 Task: Create new customer invoice with Date Opened: 11-May-23, Select Customer: Swear Store, Terms: Net 7. Make invoice entry for item-1 with Date: 11-May-23, Description: Pond's Clarant B3 Dark Spot Corrector Cream Normal to Dry Skin (7 oz), Income Account: Income:Sales, Quantity: 1, Unit Price: 14.99, Sales Tax: Y, Sales Tax Included: N, Tax Table: Sales Tax. Post Invoice with Post Date: 11-May-23, Post to Accounts: Assets:Accounts Receivable. Pay / Process Payment with Transaction Date: 17-May-23, Amount: 15.59, Transfer Account: Checking Account. Go to 'Print Invoice'.
Action: Mouse moved to (158, 31)
Screenshot: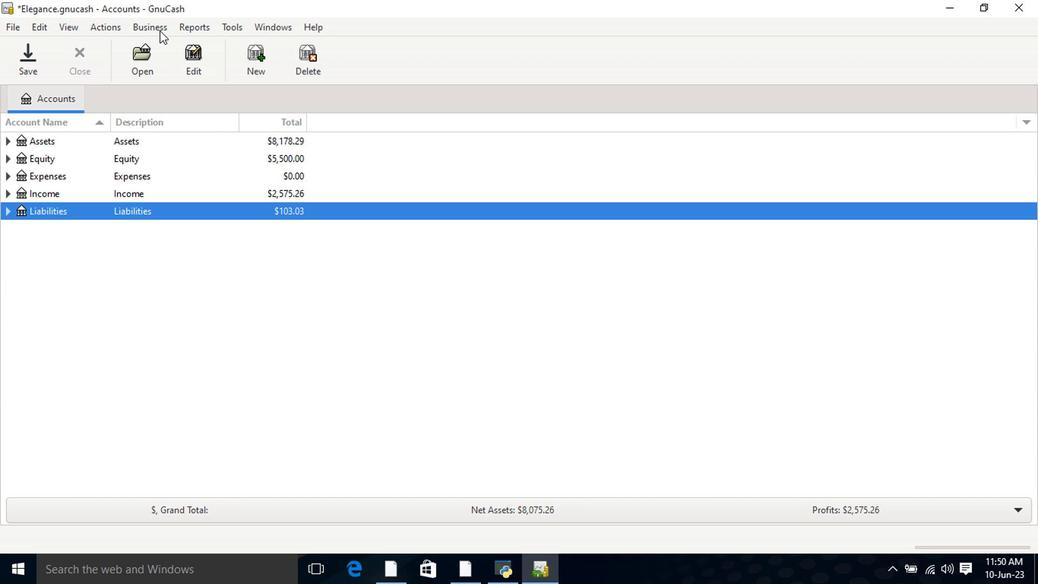 
Action: Mouse pressed left at (158, 31)
Screenshot: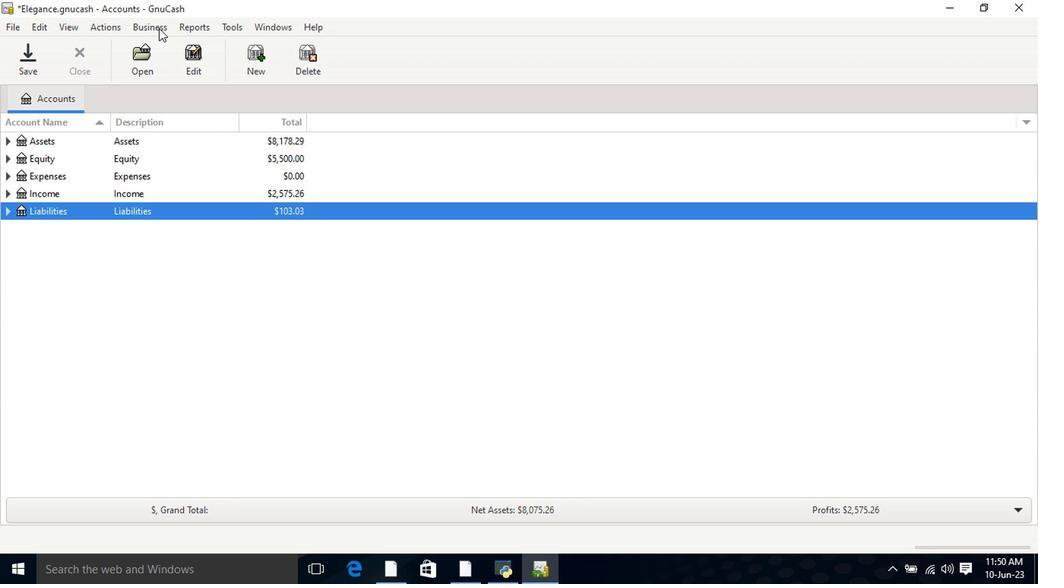 
Action: Mouse moved to (163, 45)
Screenshot: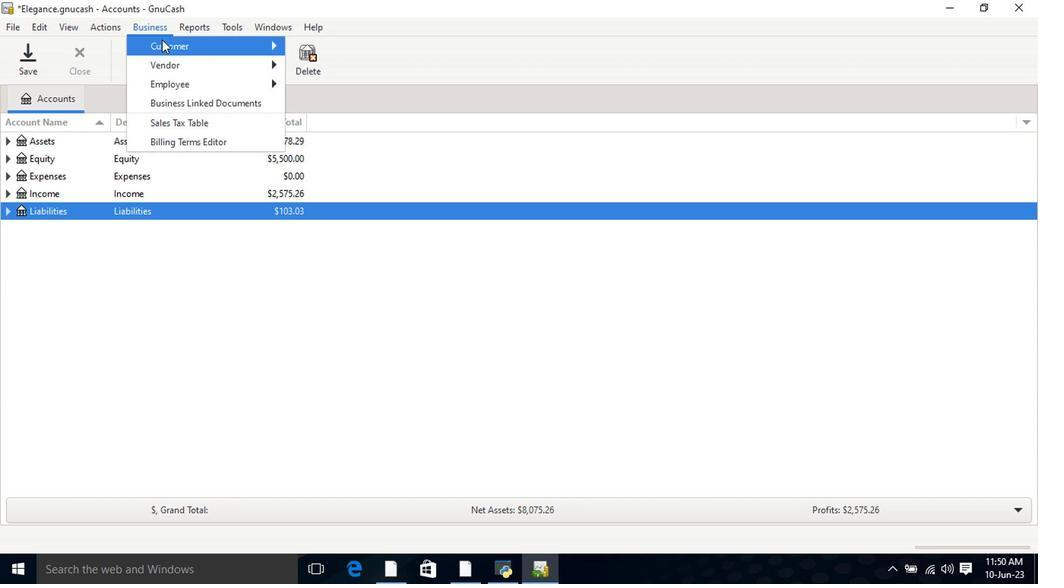 
Action: Mouse pressed left at (163, 45)
Screenshot: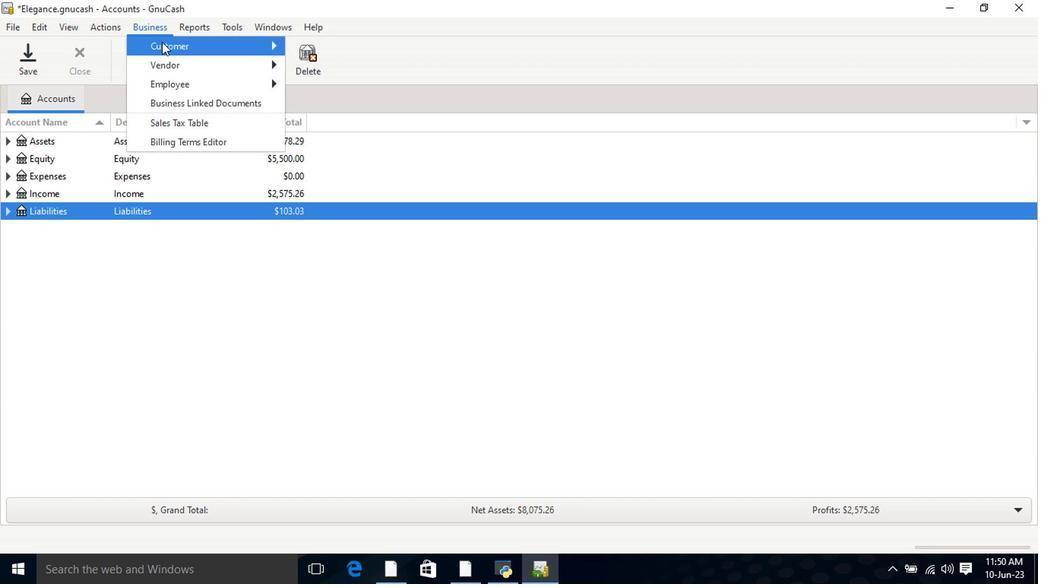 
Action: Mouse moved to (338, 102)
Screenshot: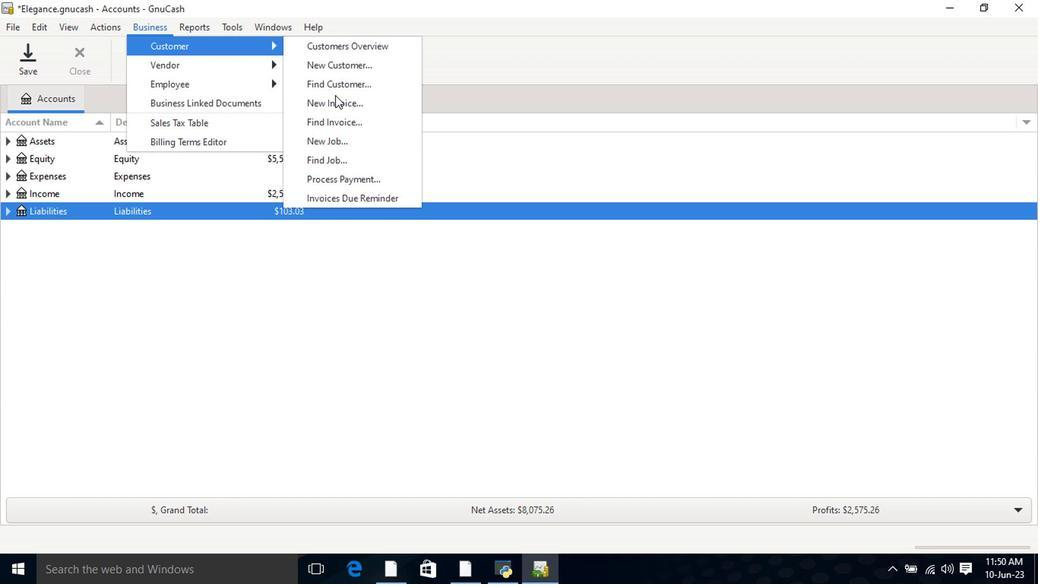 
Action: Mouse pressed left at (338, 102)
Screenshot: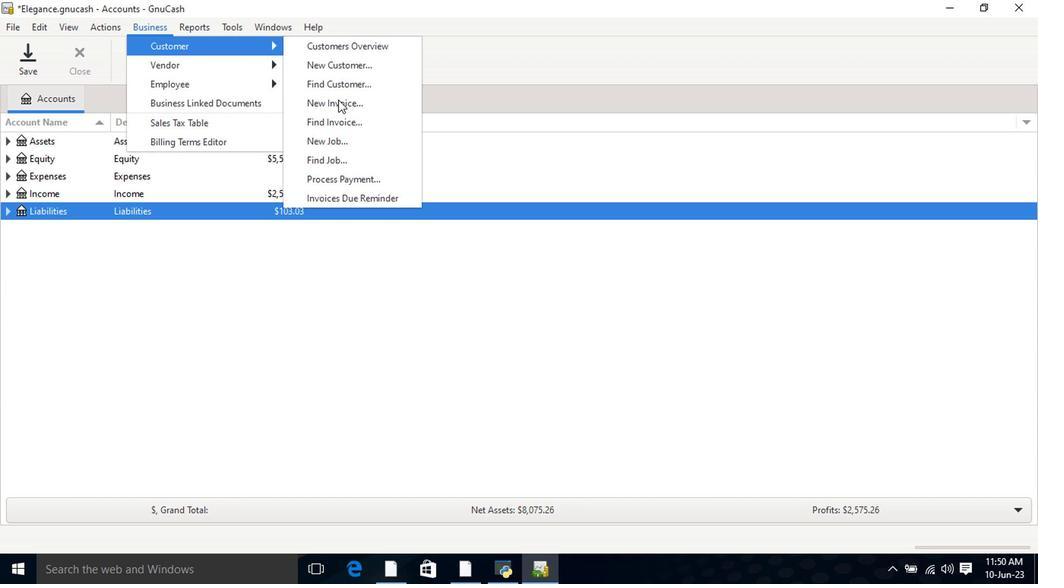 
Action: Mouse moved to (621, 229)
Screenshot: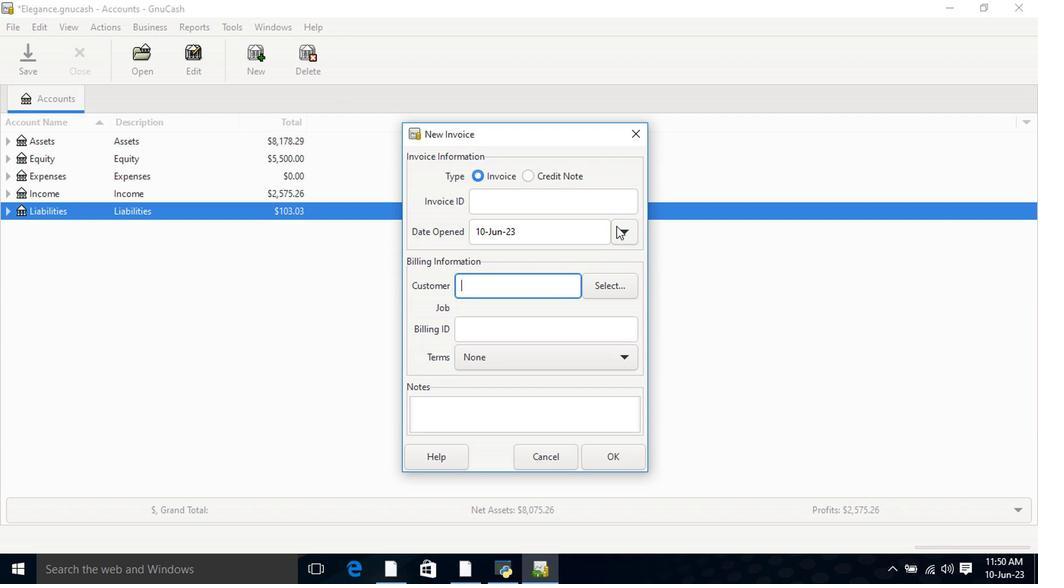 
Action: Mouse pressed left at (621, 229)
Screenshot: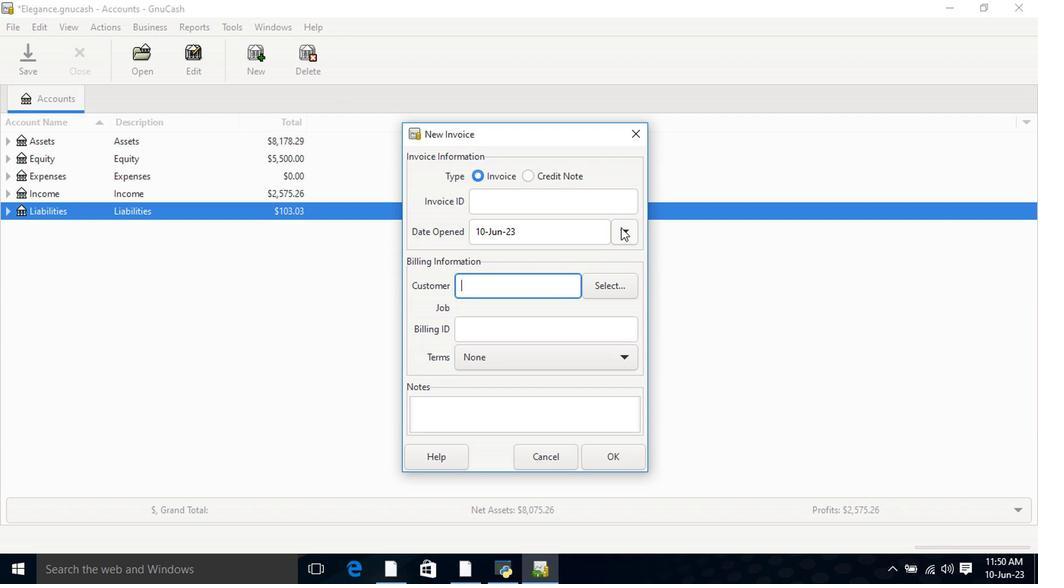 
Action: Mouse moved to (507, 256)
Screenshot: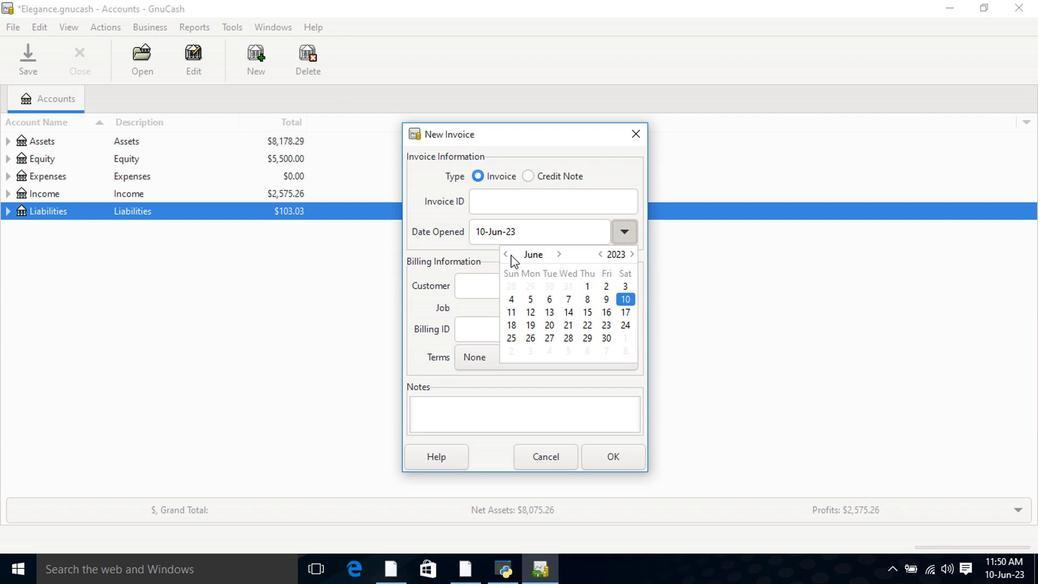 
Action: Mouse pressed left at (507, 256)
Screenshot: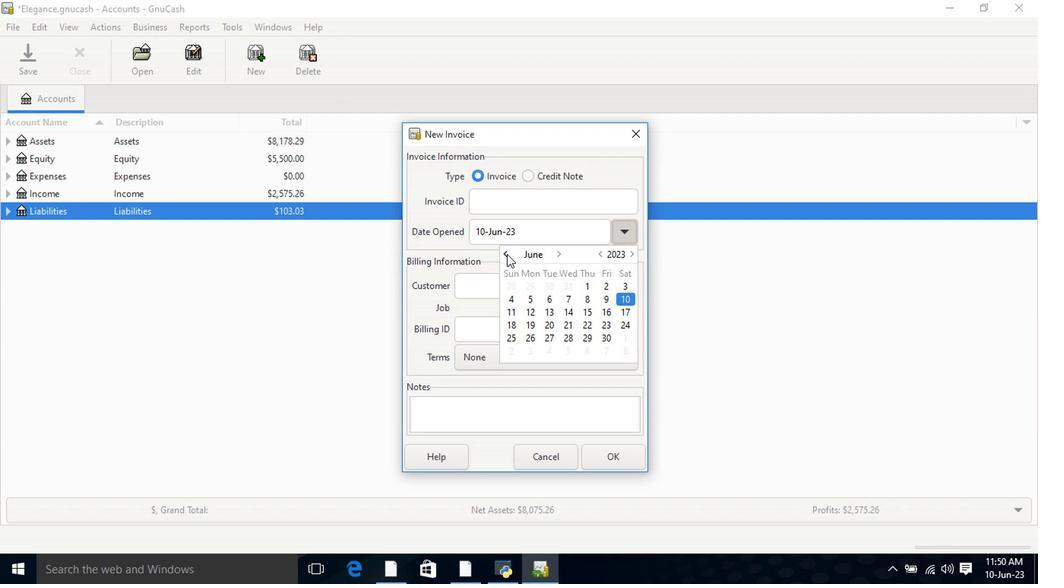 
Action: Mouse moved to (589, 299)
Screenshot: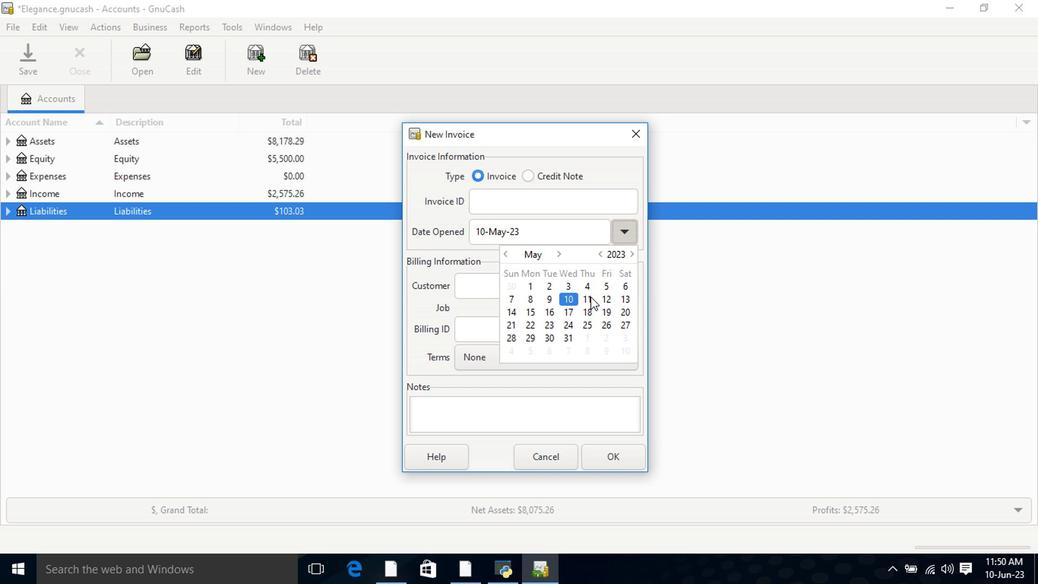 
Action: Mouse pressed left at (589, 299)
Screenshot: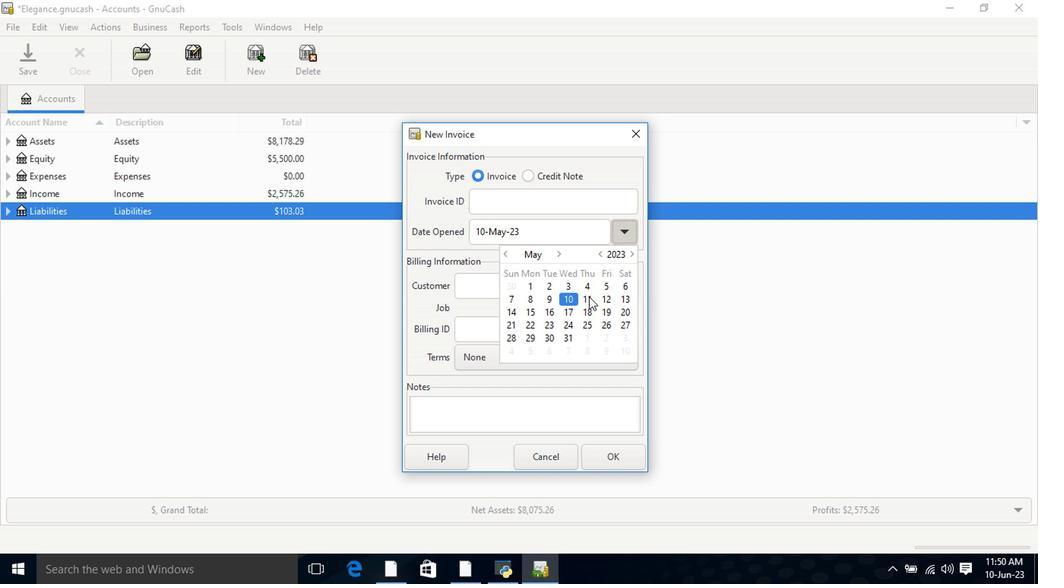 
Action: Mouse pressed left at (589, 299)
Screenshot: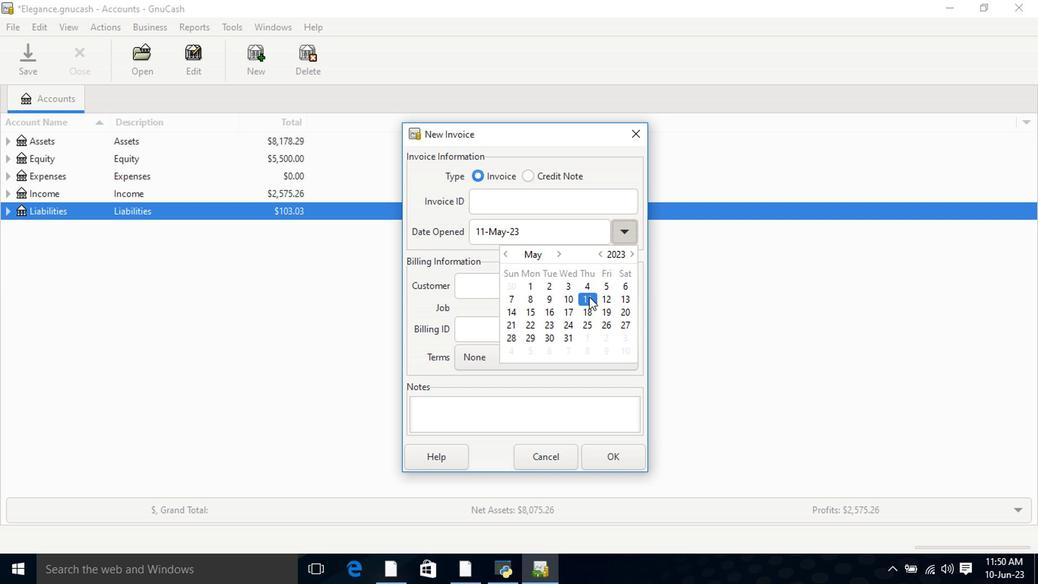 
Action: Mouse moved to (543, 294)
Screenshot: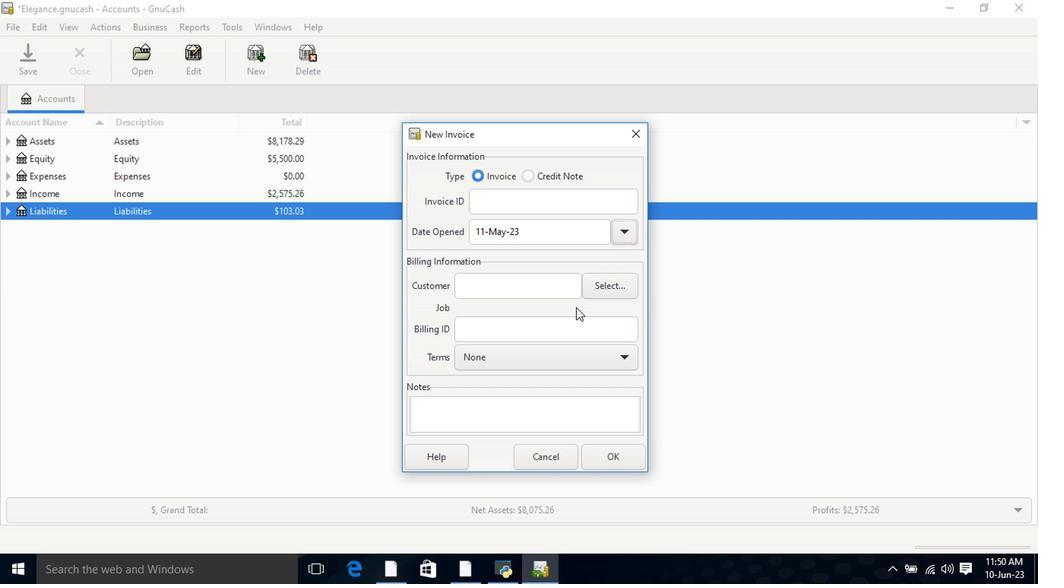 
Action: Mouse pressed left at (543, 294)
Screenshot: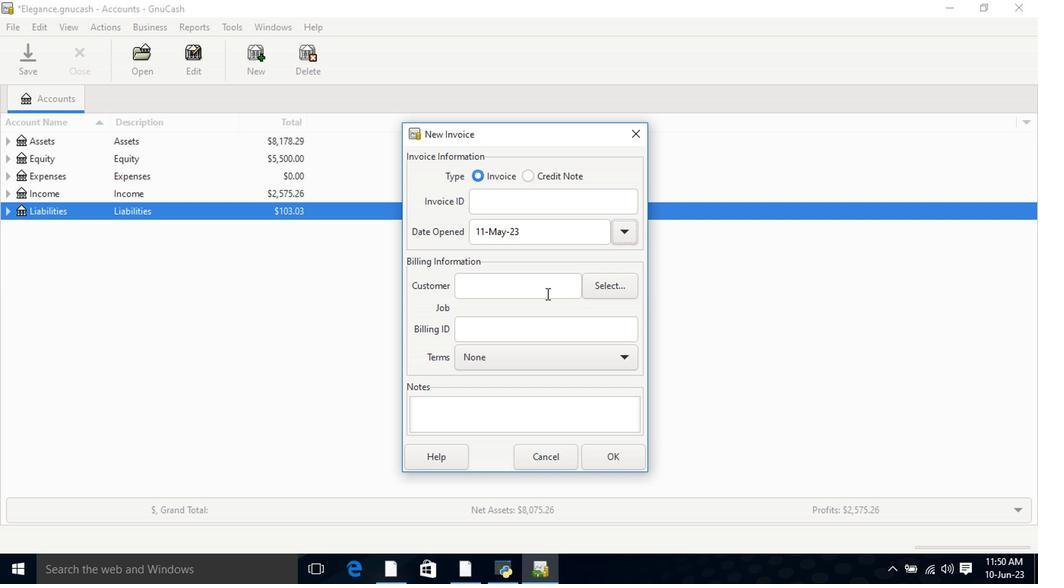 
Action: Key pressed <Key.shift>Swe
Screenshot: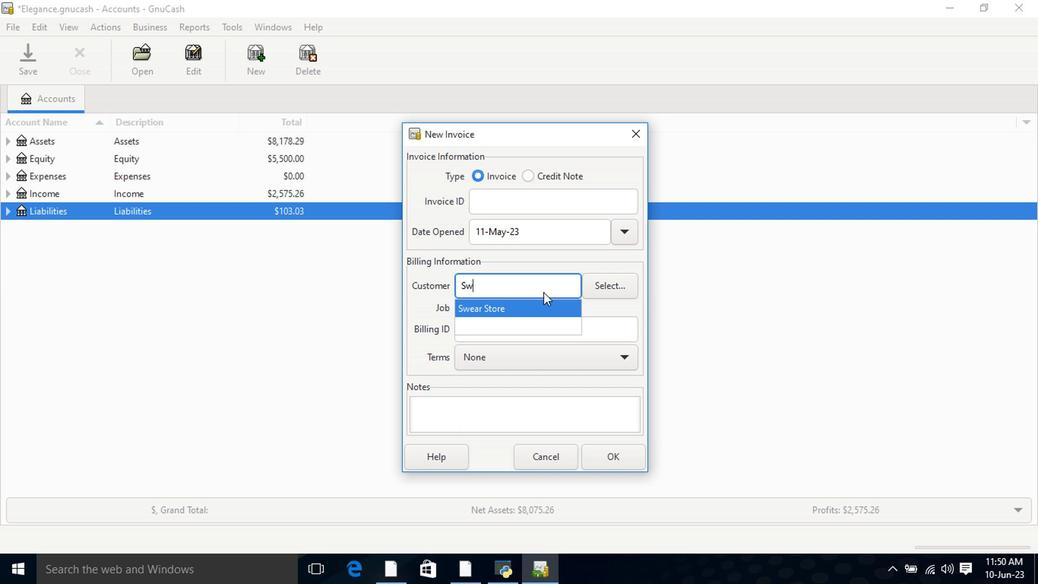 
Action: Mouse moved to (518, 312)
Screenshot: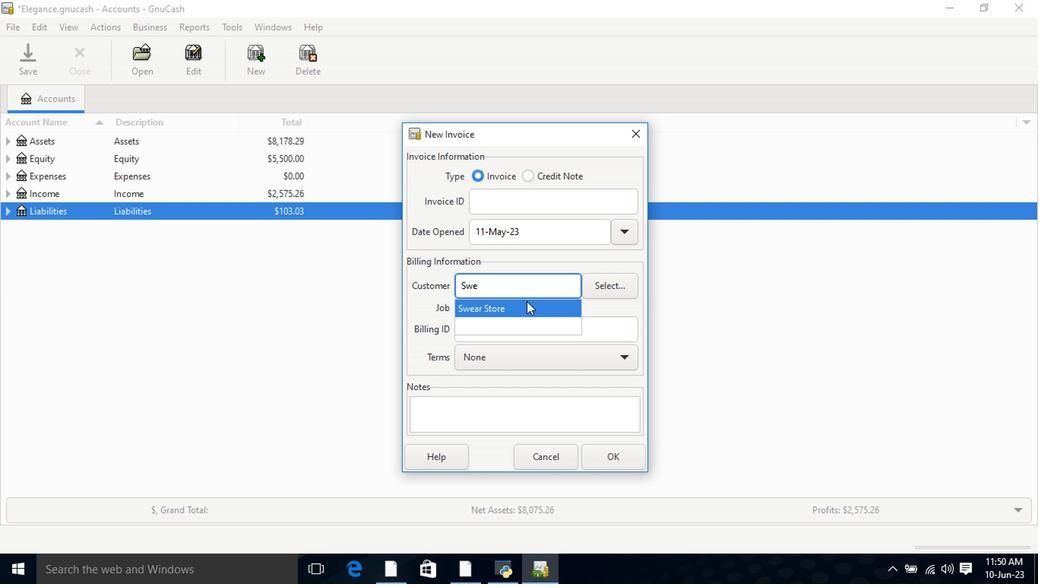
Action: Mouse pressed left at (518, 312)
Screenshot: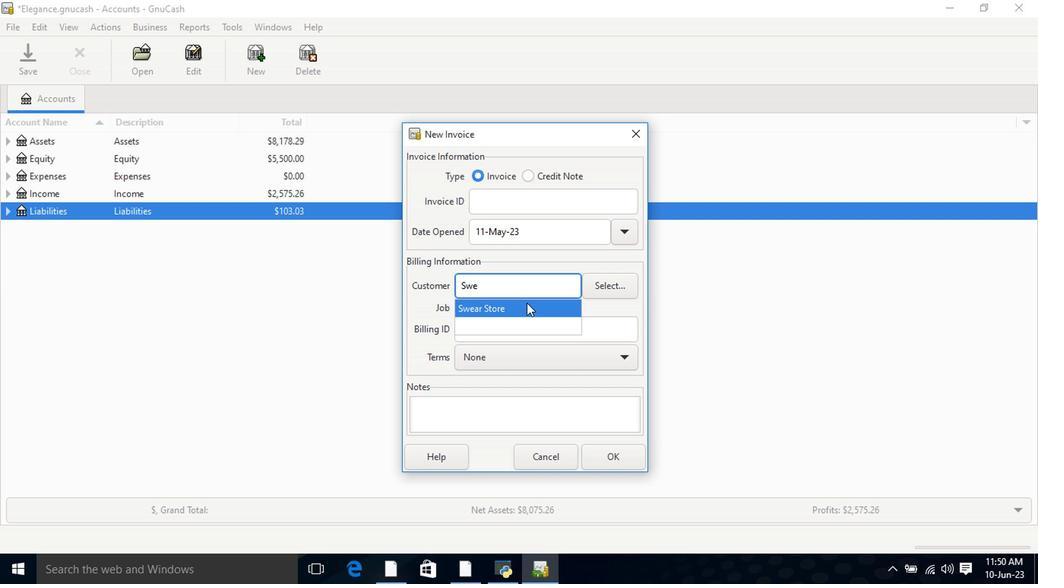 
Action: Mouse moved to (525, 374)
Screenshot: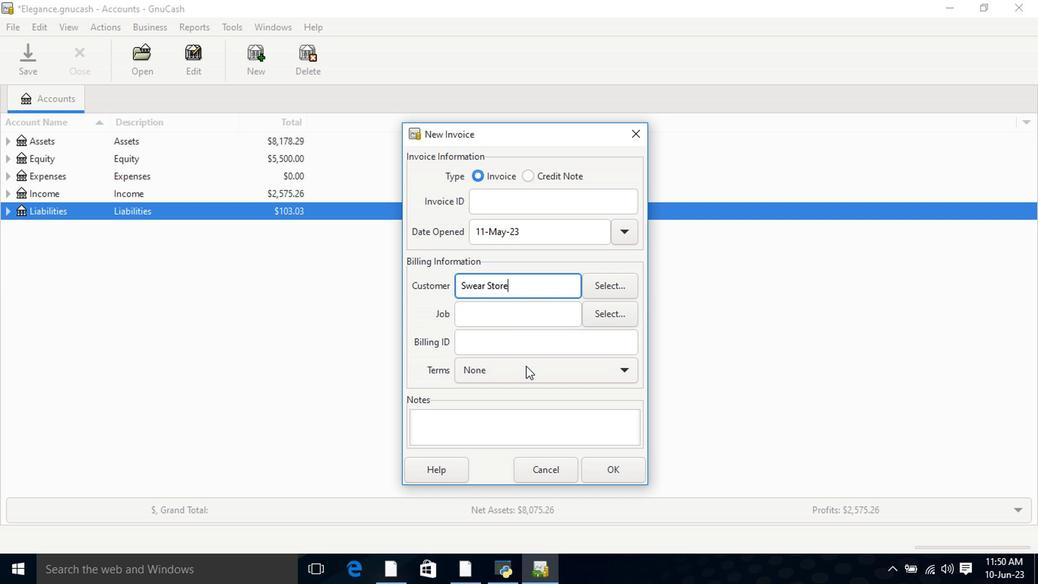 
Action: Mouse pressed left at (525, 374)
Screenshot: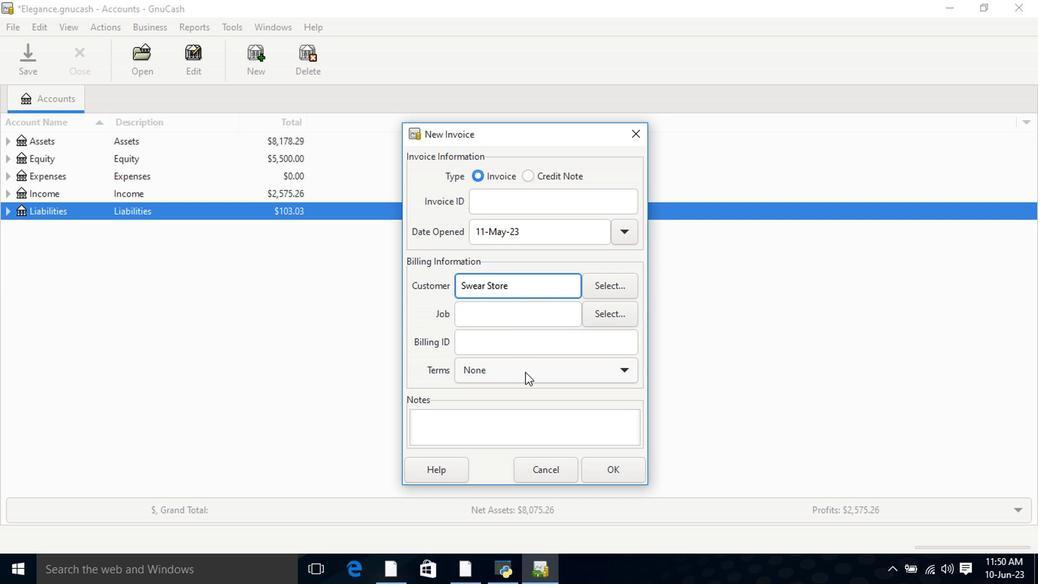 
Action: Mouse moved to (526, 440)
Screenshot: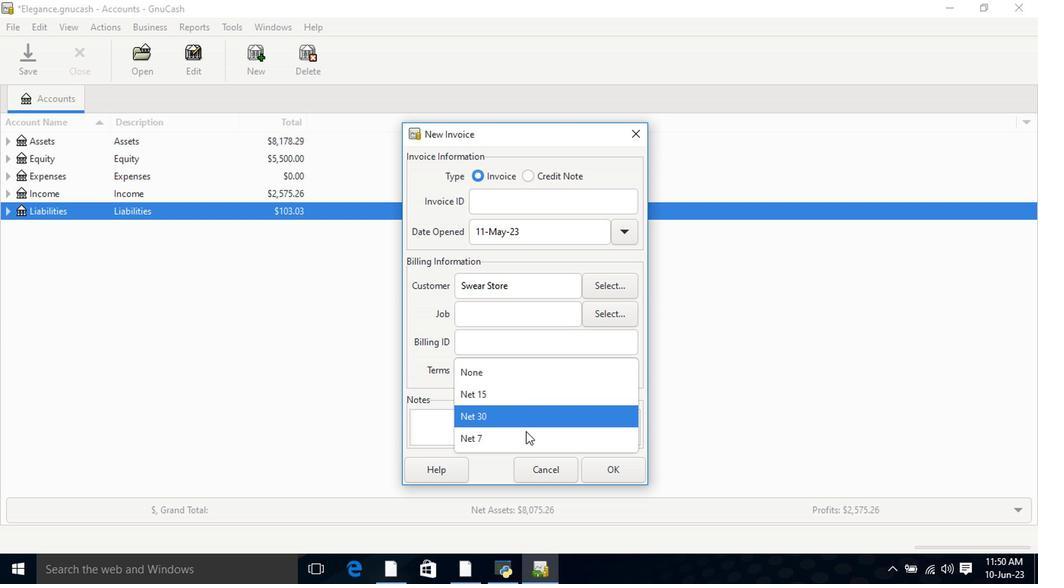 
Action: Mouse pressed left at (526, 440)
Screenshot: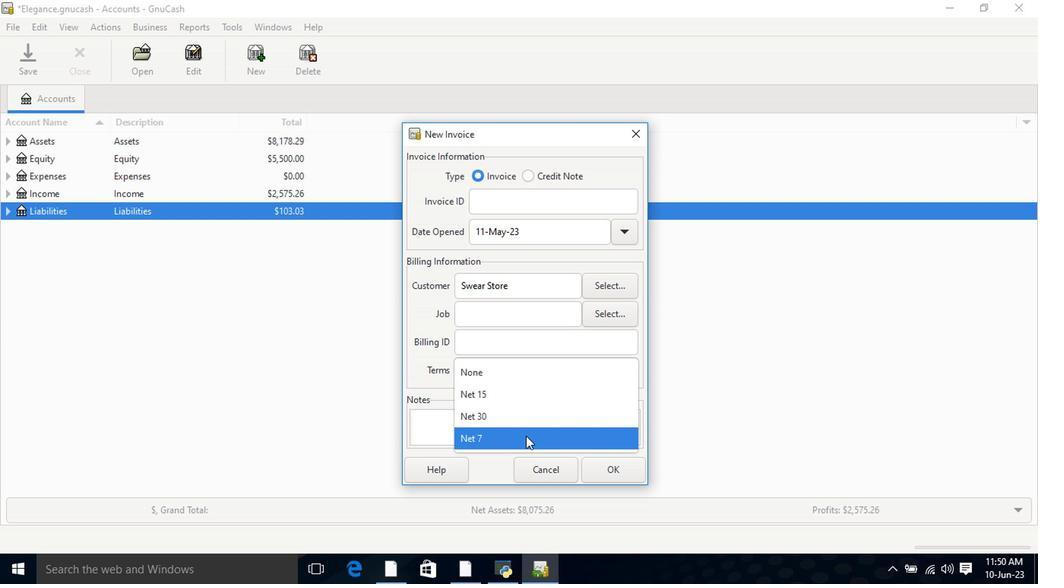 
Action: Mouse moved to (603, 474)
Screenshot: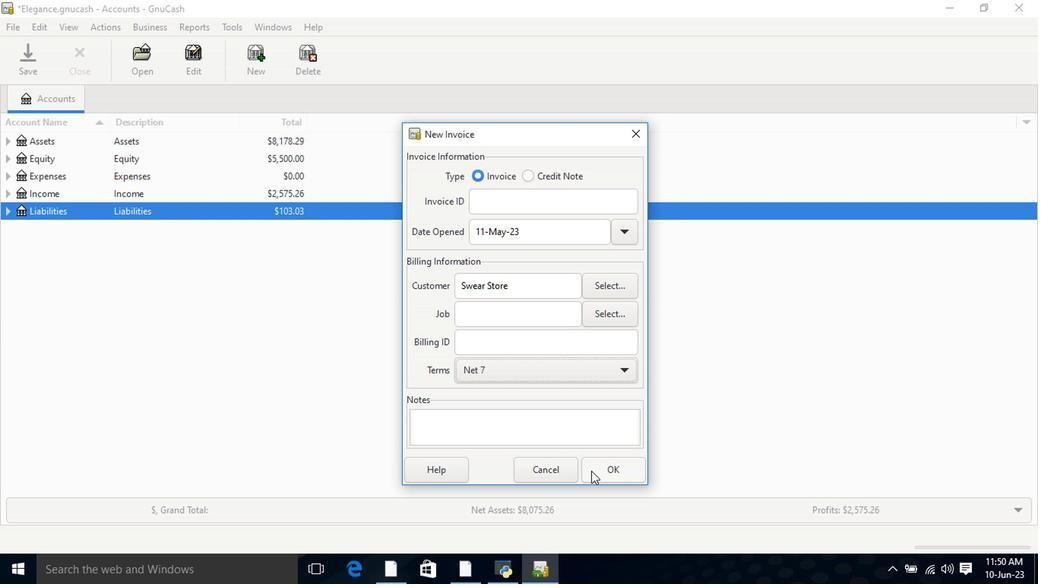 
Action: Mouse pressed left at (603, 474)
Screenshot: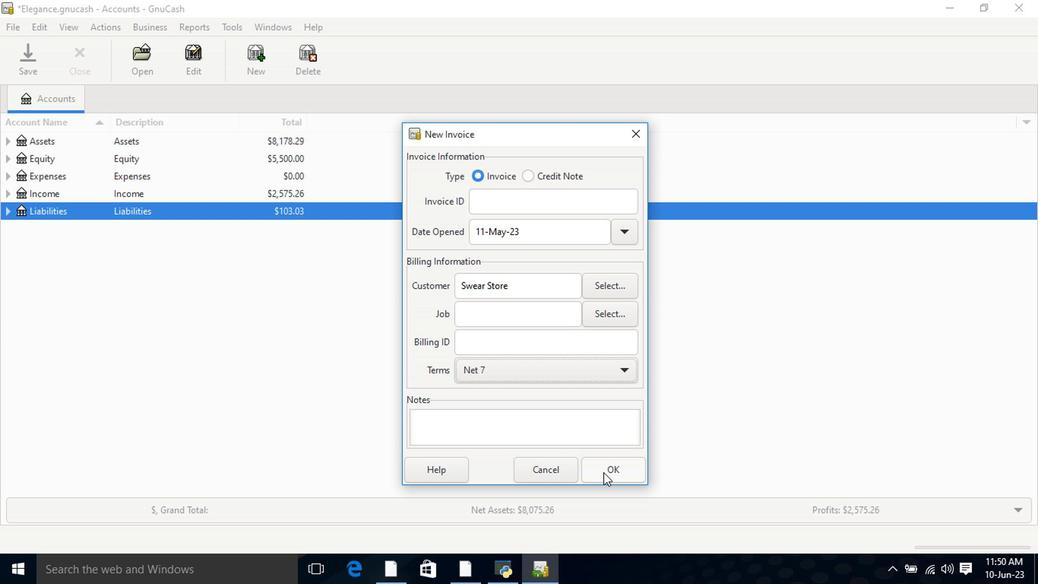 
Action: Mouse moved to (67, 294)
Screenshot: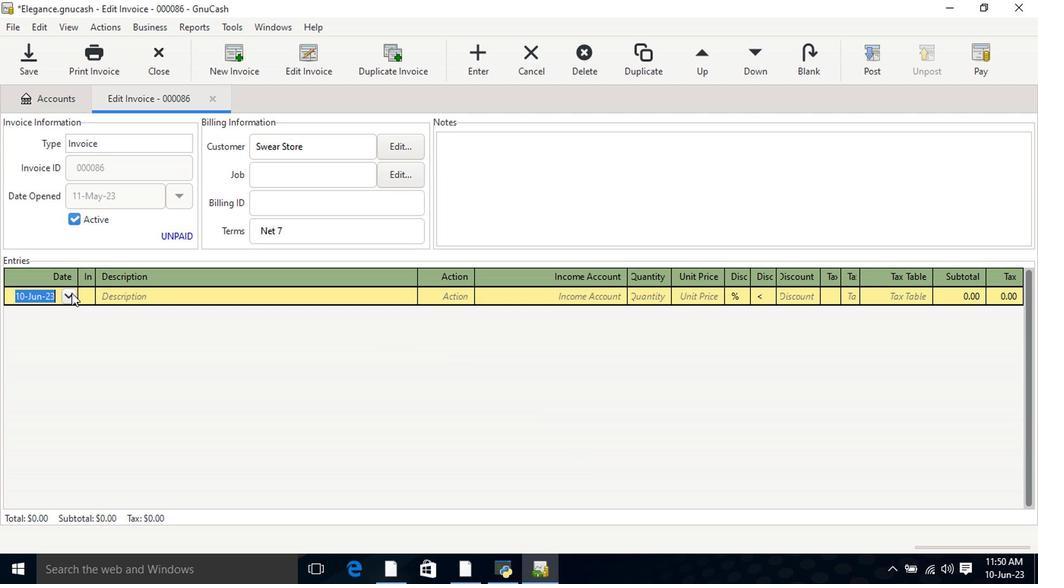 
Action: Mouse pressed left at (67, 294)
Screenshot: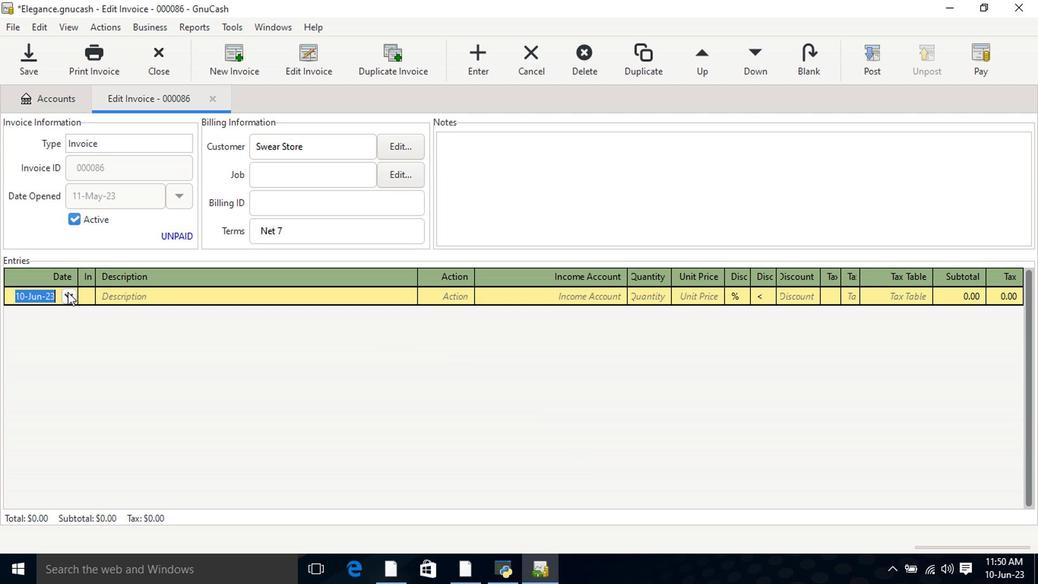 
Action: Mouse moved to (12, 318)
Screenshot: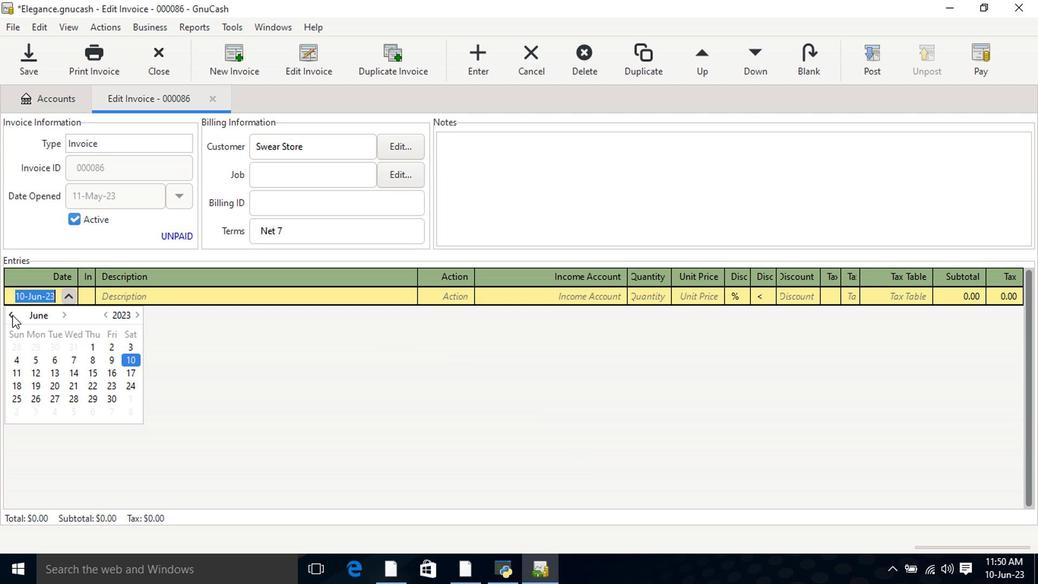 
Action: Mouse pressed left at (12, 318)
Screenshot: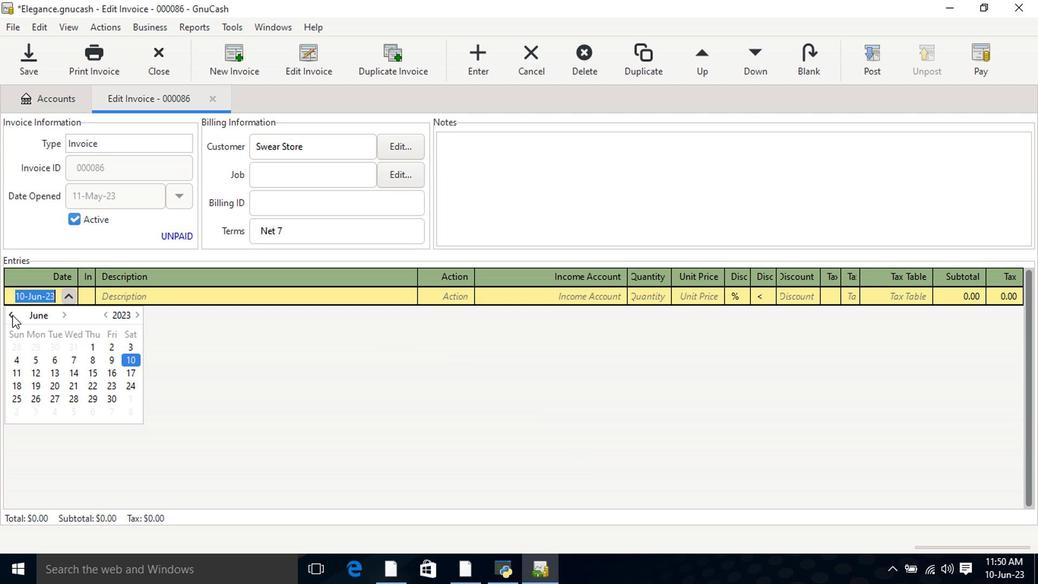 
Action: Mouse moved to (87, 361)
Screenshot: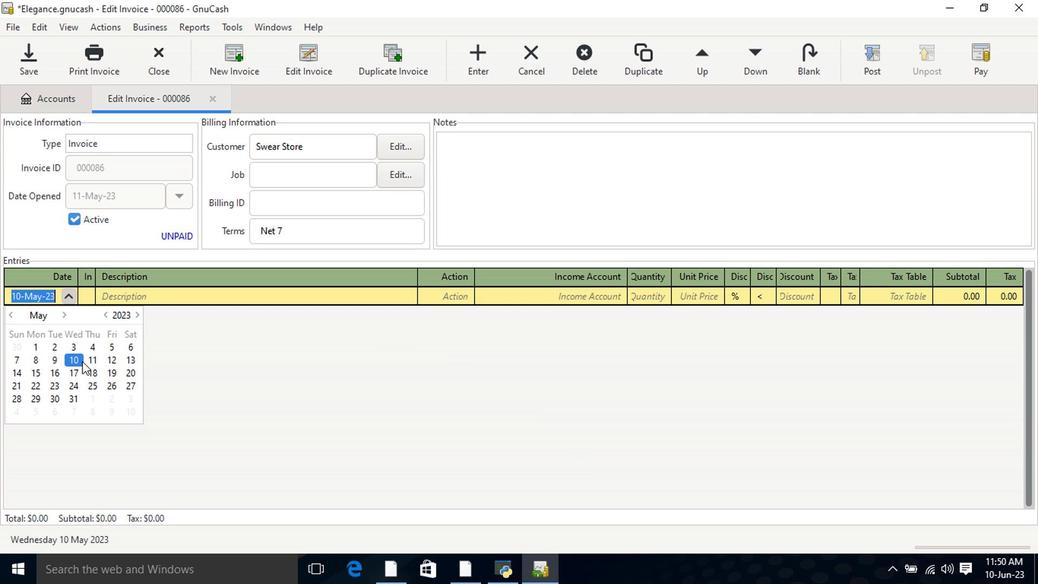 
Action: Mouse pressed left at (87, 361)
Screenshot: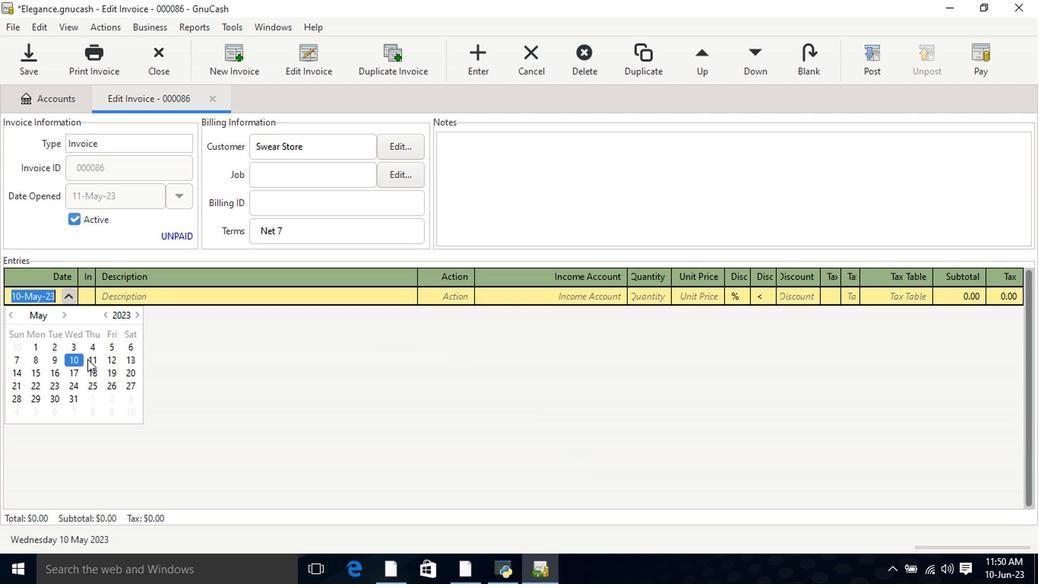 
Action: Mouse pressed left at (87, 361)
Screenshot: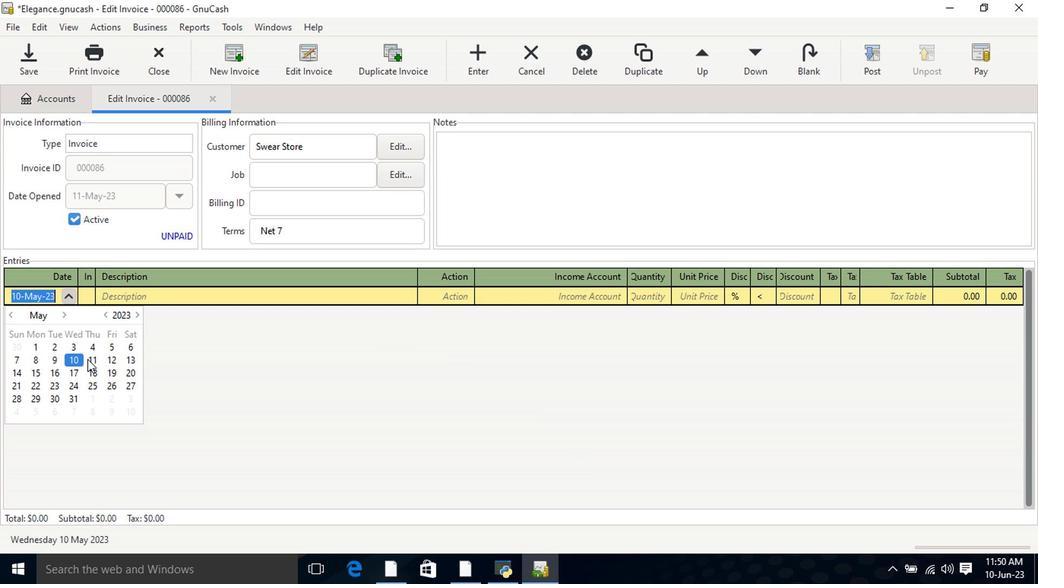 
Action: Mouse moved to (136, 302)
Screenshot: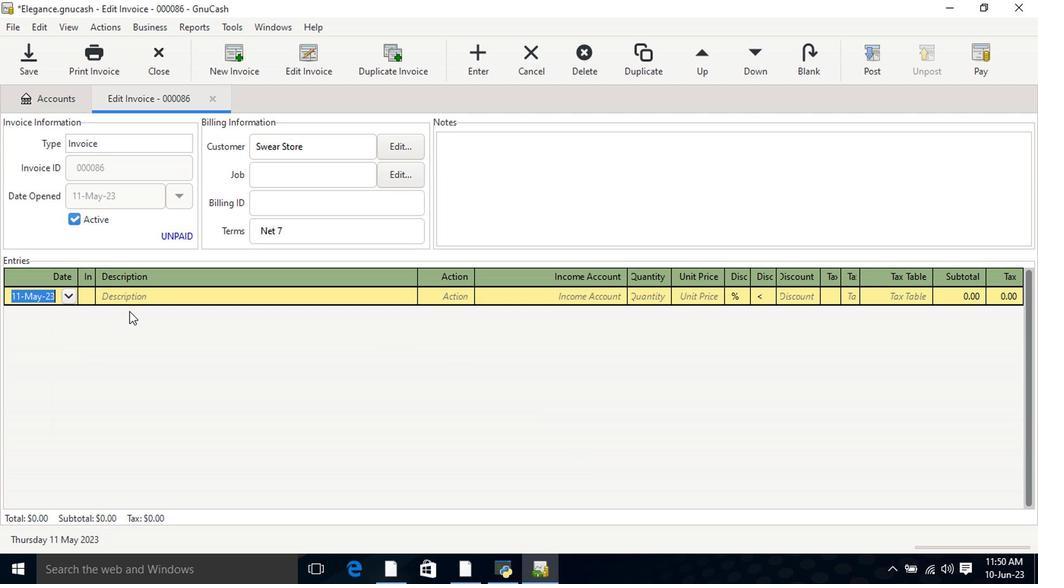
Action: Mouse pressed left at (136, 302)
Screenshot: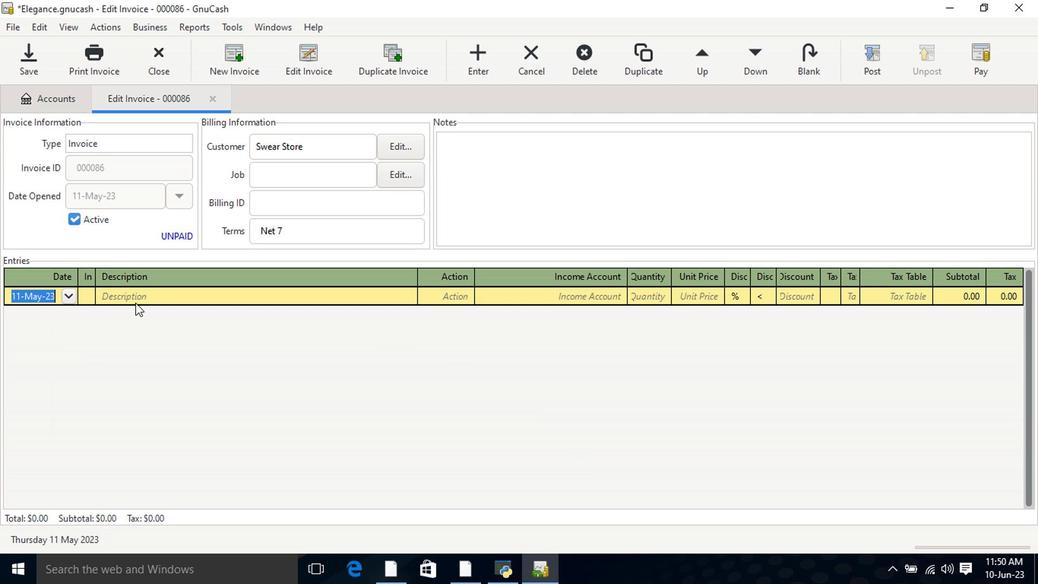 
Action: Key pressed <Key.shift>Pob<Key.backspace>nd's<Key.space><Key.shift>Clarant<Key.space><Key.shift>B3<Key.space><Key.shift>Dark<Key.space><Key.shift>Spot<Key.space><Key.shift>Corrector<Key.space><Key.shift>Cream<Key.space><Key.shift><Key.shift>Normal<Key.space>to<Key.space><Key.shift>Dry<Key.space><Key.shift>Skin<Key.space><Key.shift_r>(7<Key.space>oz<Key.shift_r><Key.shift_r>)<Key.tab><Key.tab>incom<Key.down><Key.down><Key.down><Key.tab>1<Key.tab>14.99<Key.tab>
Screenshot: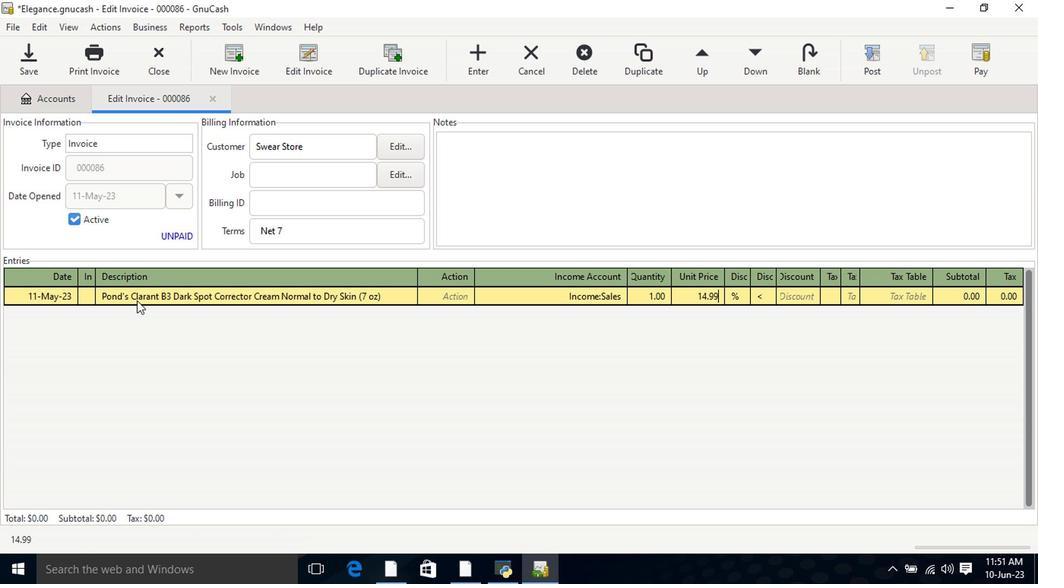 
Action: Mouse moved to (826, 298)
Screenshot: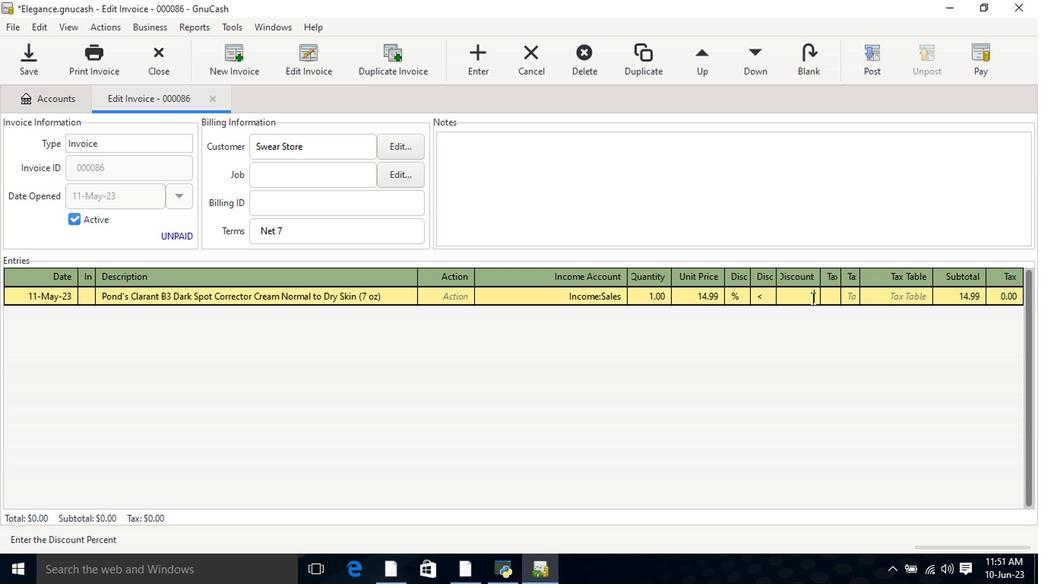 
Action: Mouse pressed left at (826, 298)
Screenshot: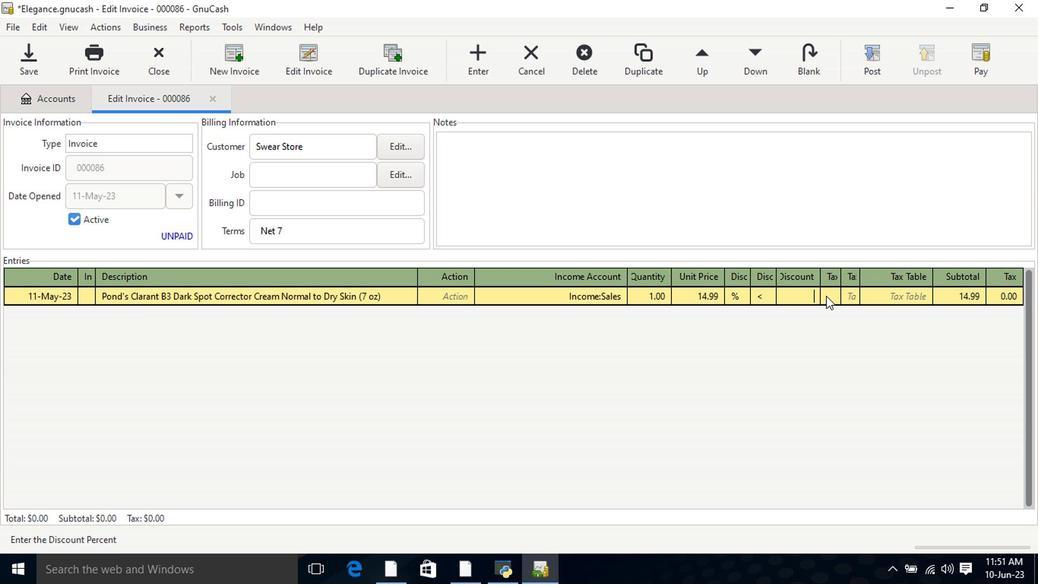 
Action: Mouse moved to (908, 298)
Screenshot: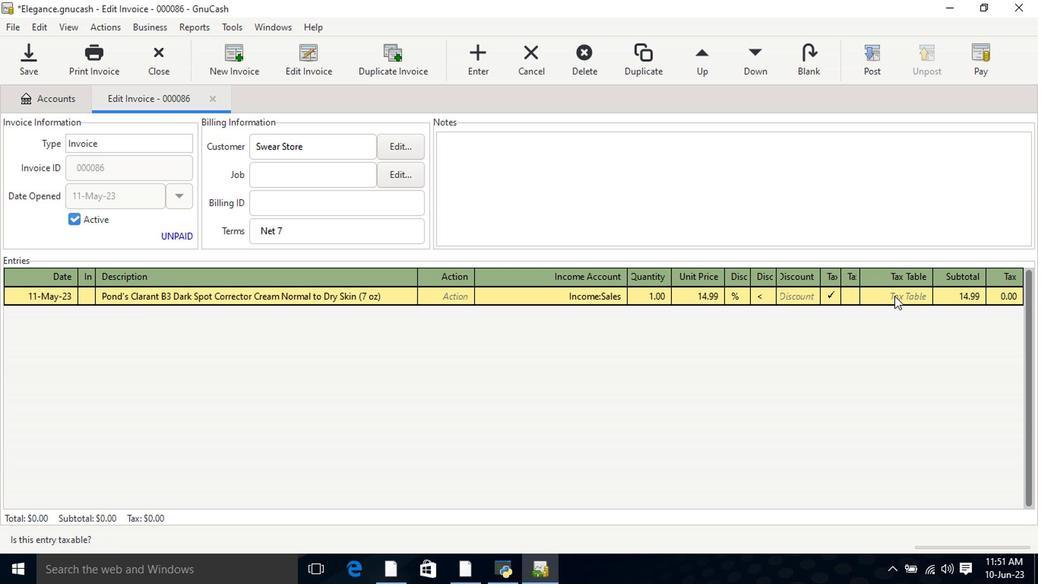 
Action: Mouse pressed left at (908, 298)
Screenshot: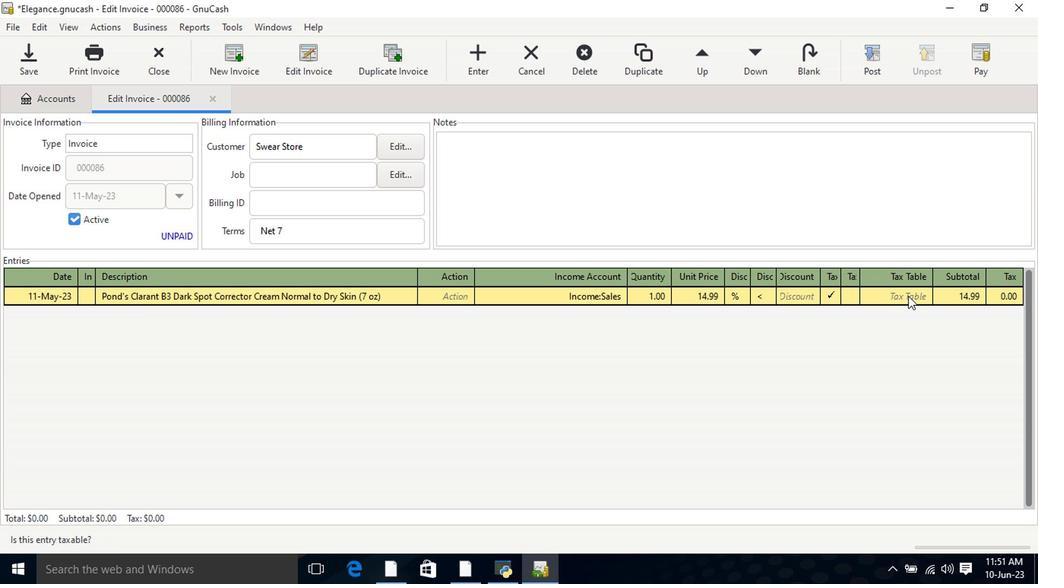 
Action: Mouse moved to (931, 301)
Screenshot: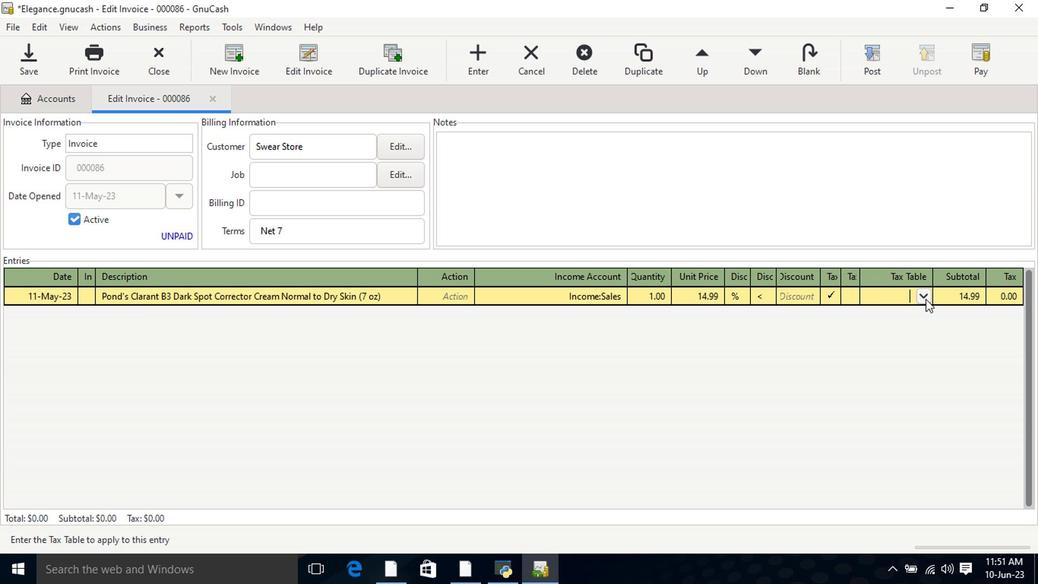 
Action: Mouse pressed left at (931, 301)
Screenshot: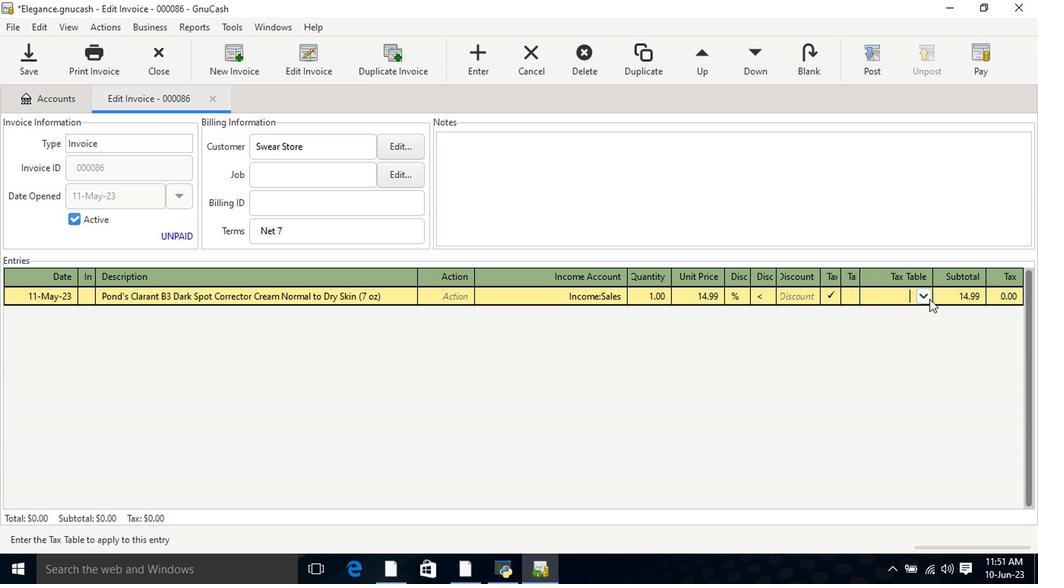 
Action: Mouse moved to (921, 316)
Screenshot: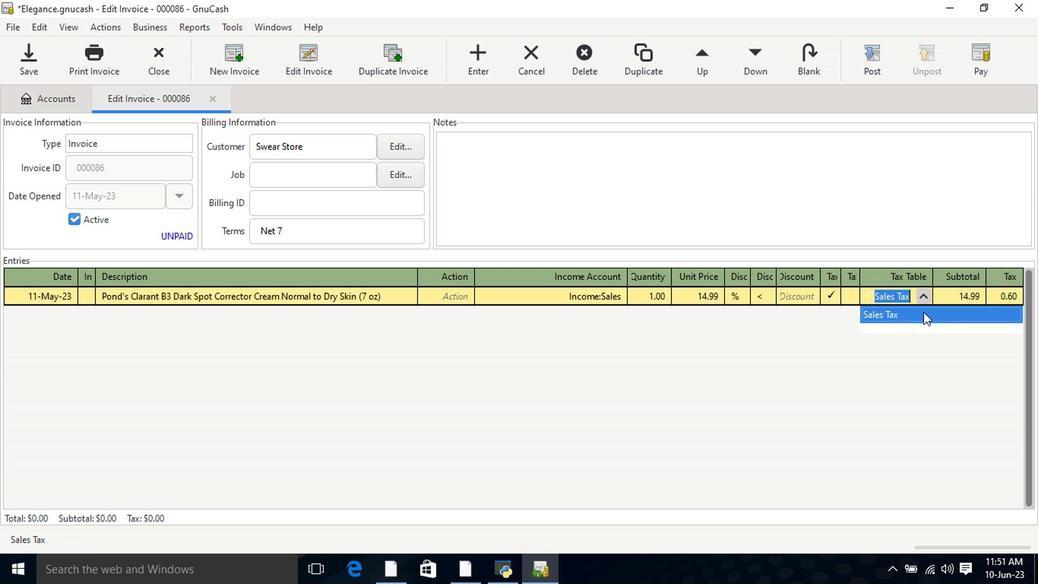 
Action: Mouse pressed left at (921, 316)
Screenshot: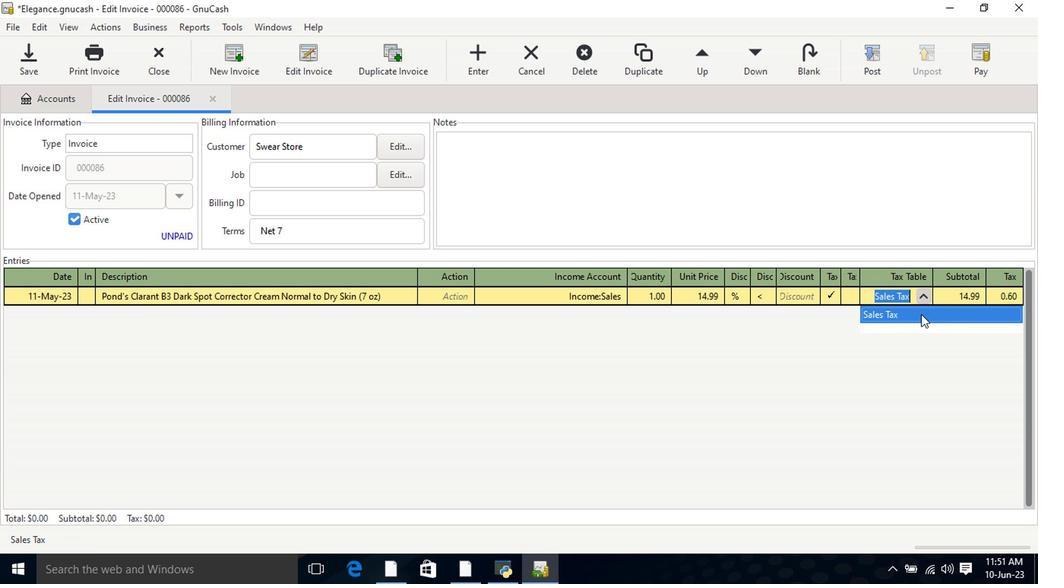 
Action: Mouse moved to (915, 338)
Screenshot: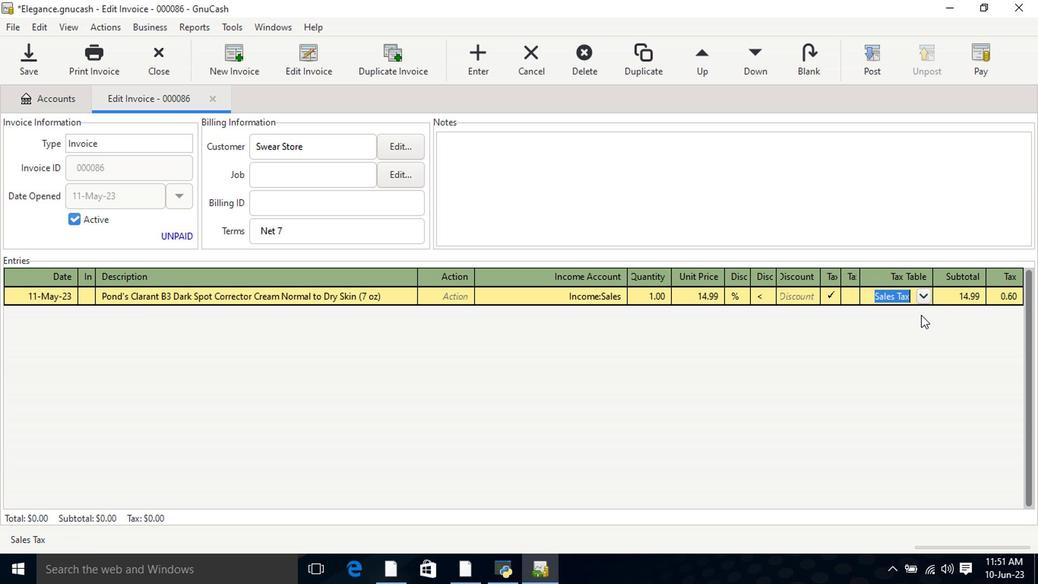 
Action: Key pressed <Key.tab>
Screenshot: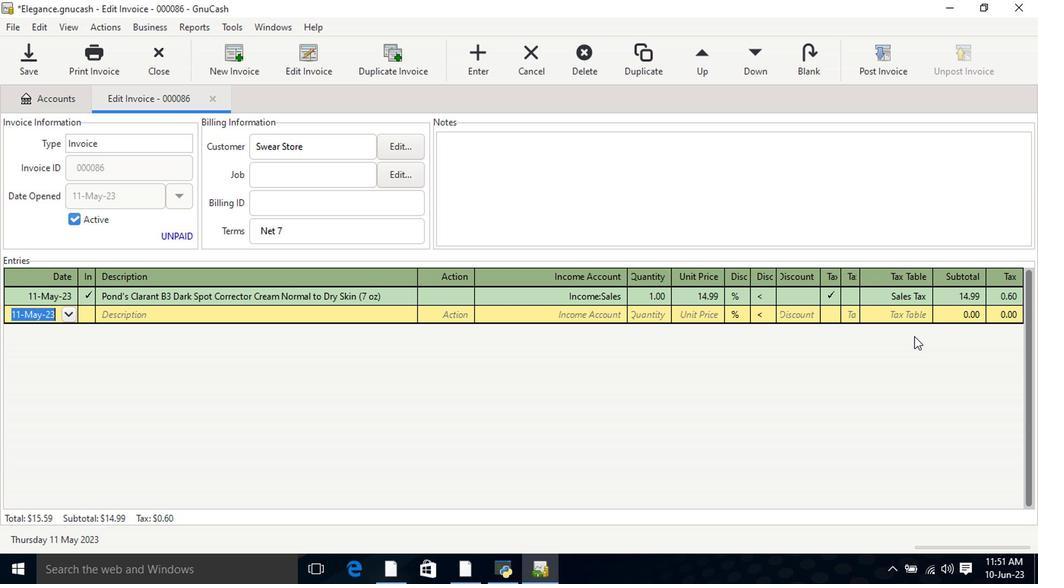
Action: Mouse moved to (891, 68)
Screenshot: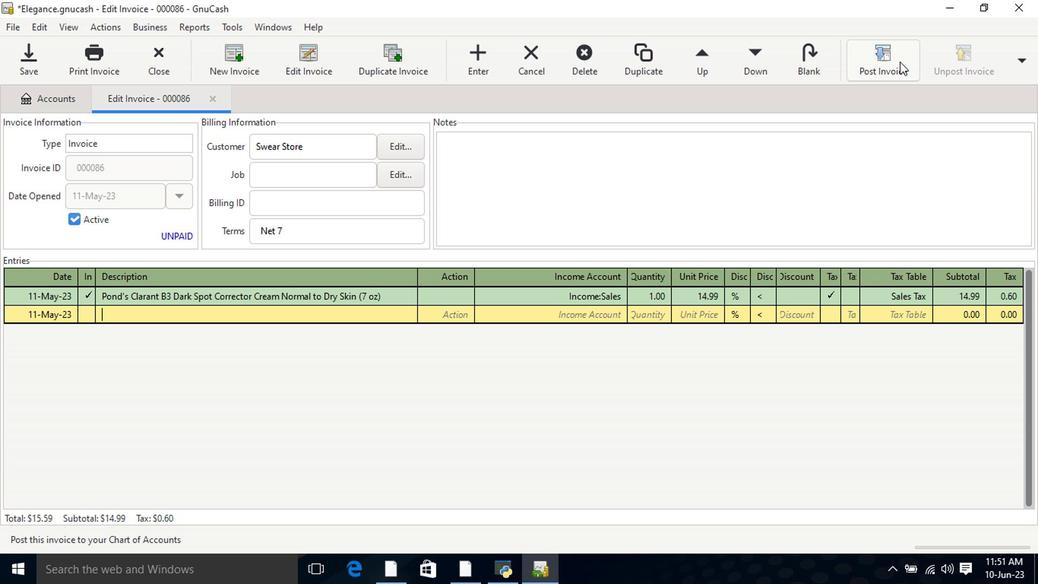 
Action: Mouse pressed left at (891, 68)
Screenshot: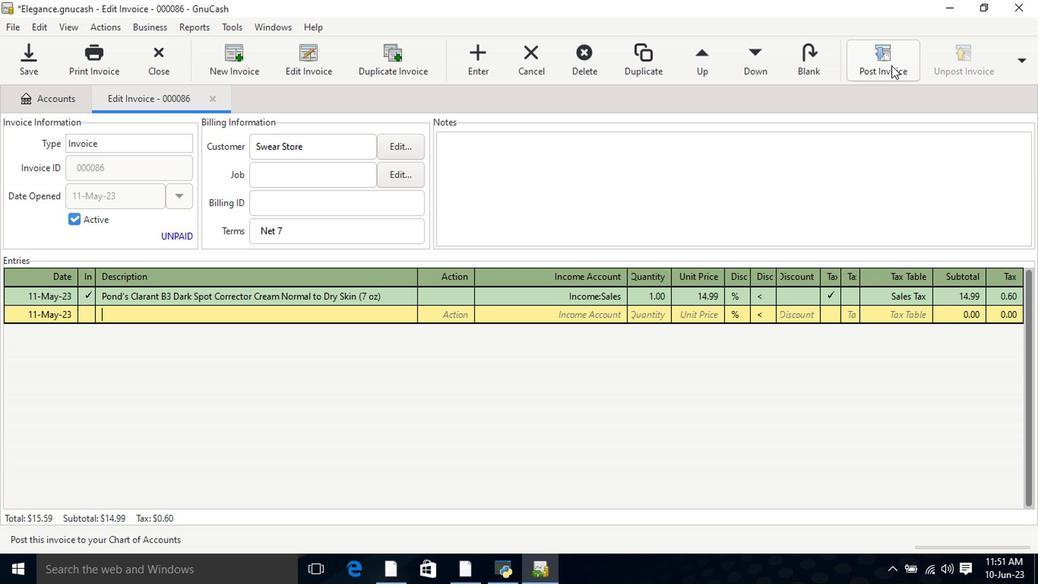
Action: Mouse moved to (643, 253)
Screenshot: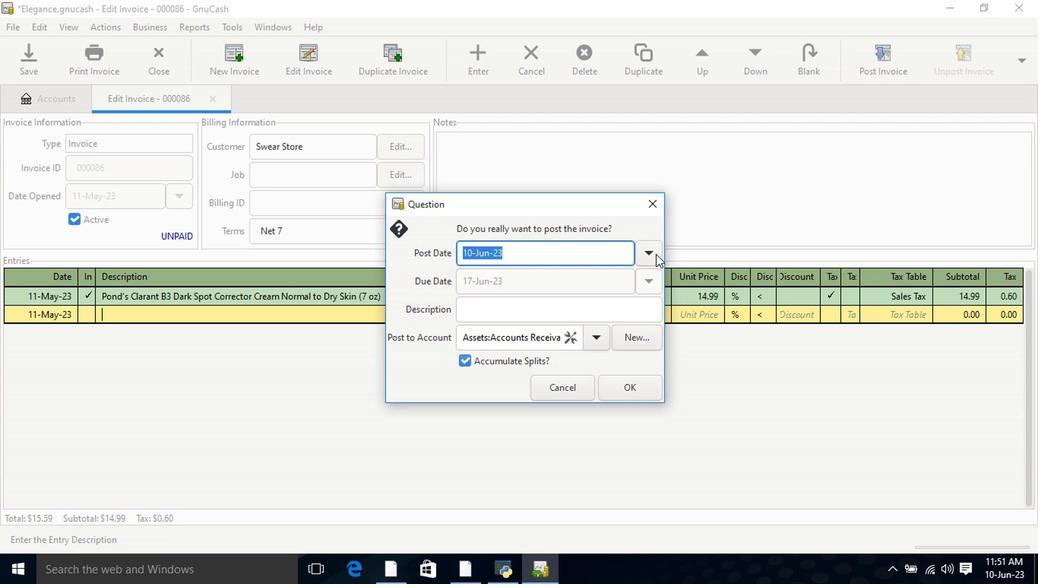 
Action: Mouse pressed left at (643, 253)
Screenshot: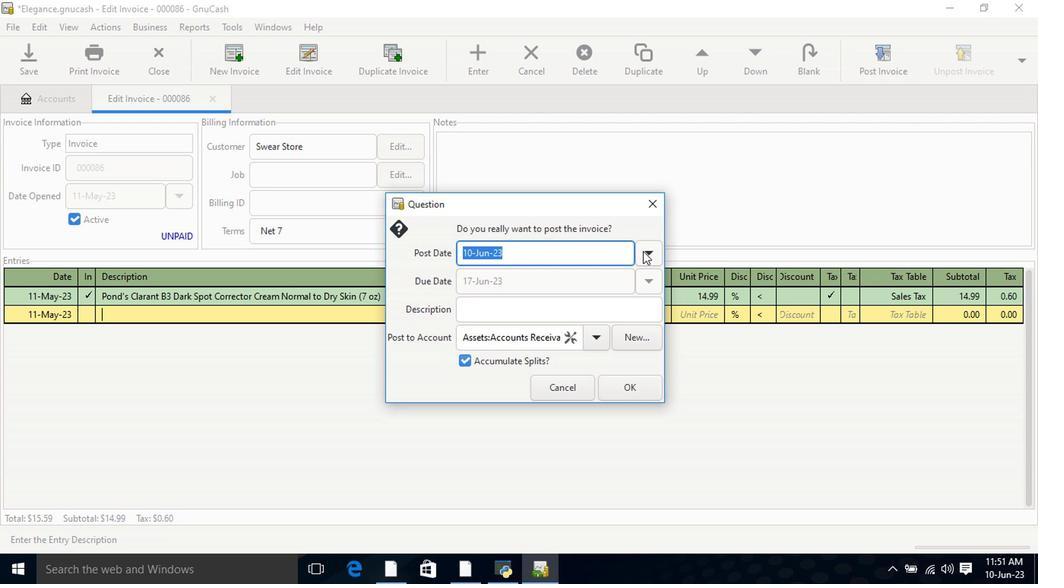 
Action: Mouse moved to (531, 278)
Screenshot: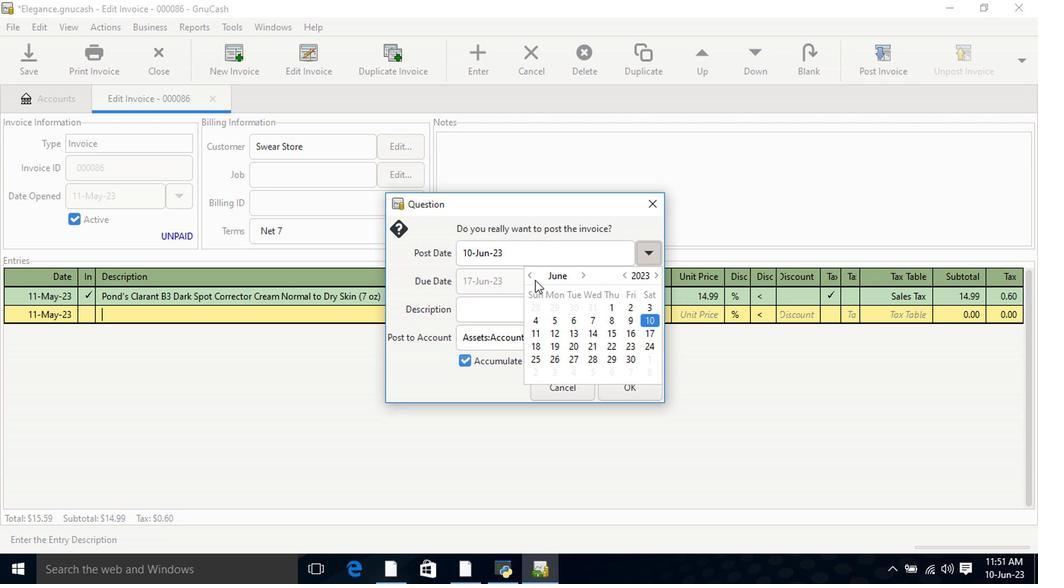 
Action: Mouse pressed left at (531, 278)
Screenshot: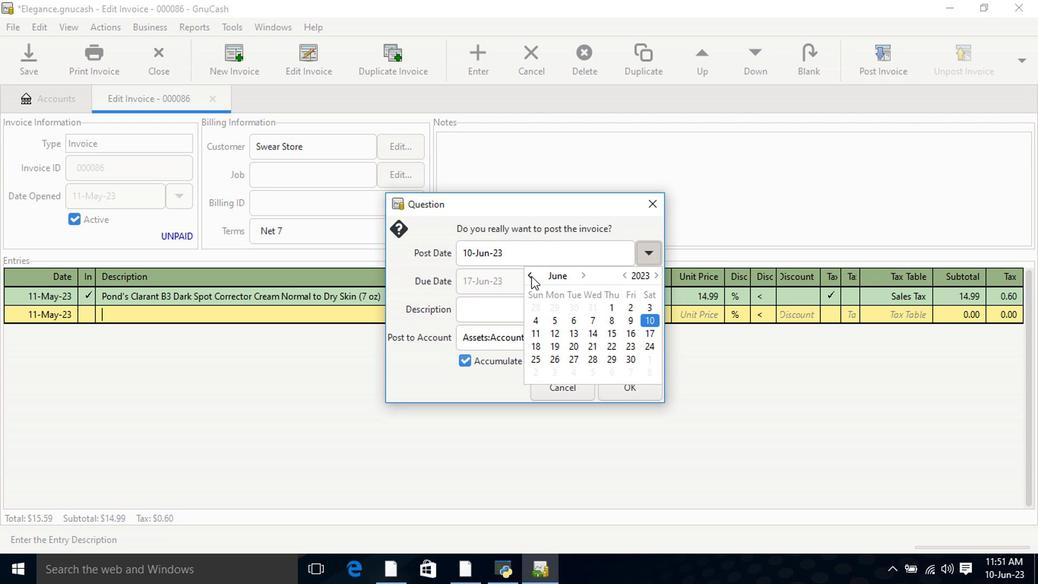 
Action: Mouse moved to (608, 318)
Screenshot: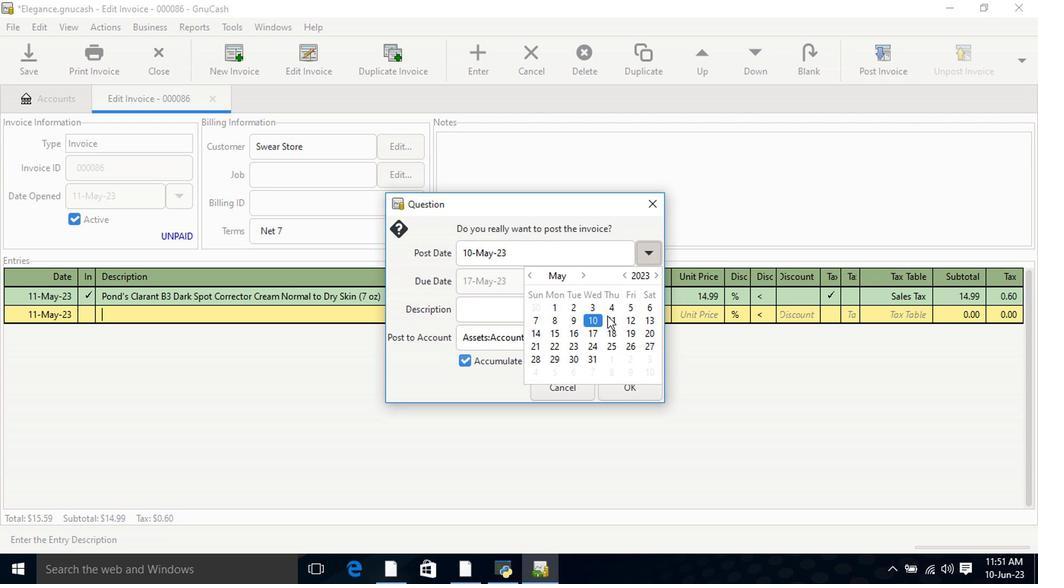 
Action: Mouse pressed left at (608, 318)
Screenshot: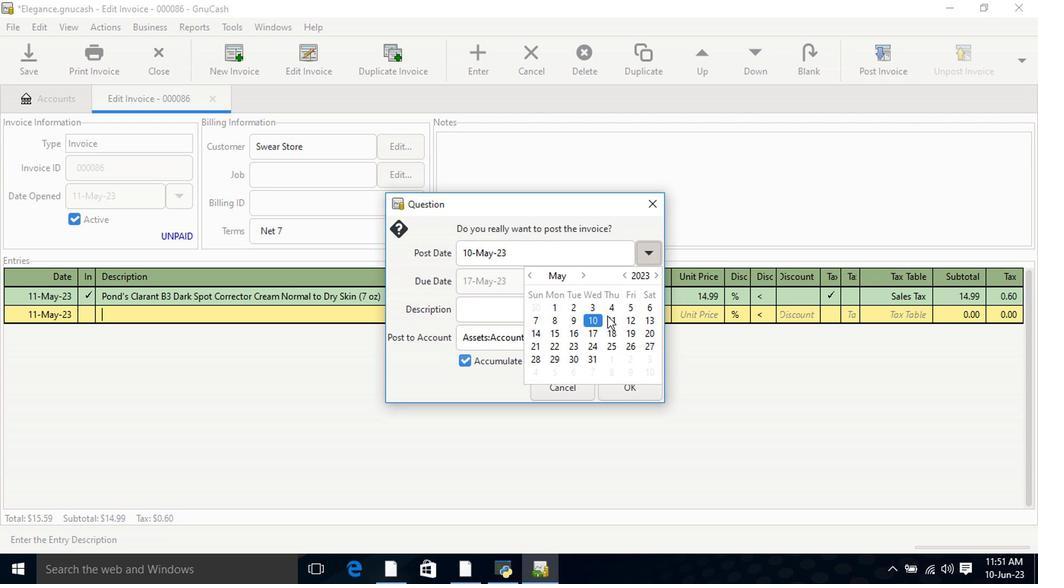 
Action: Mouse pressed left at (608, 318)
Screenshot: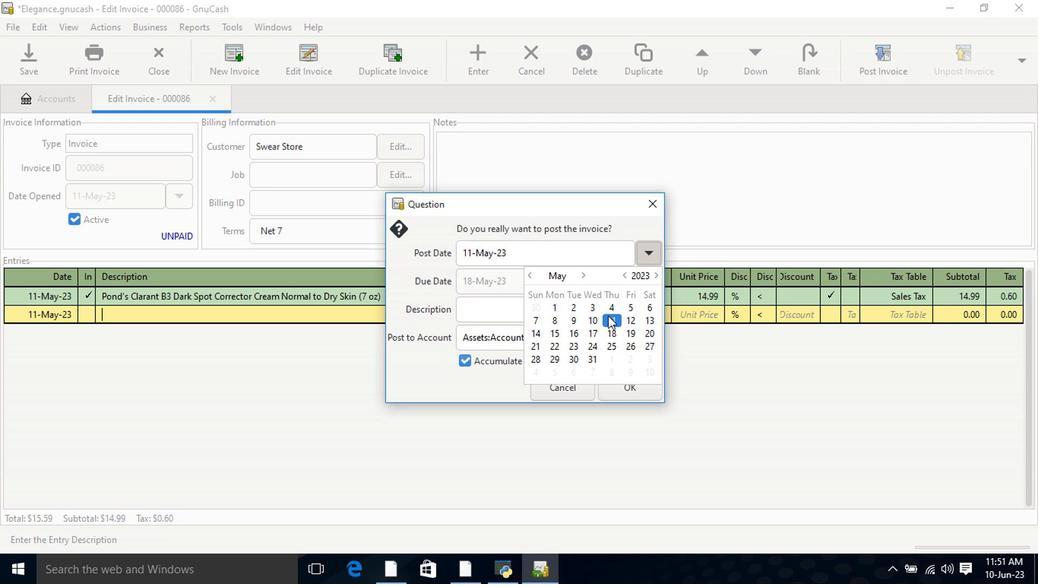 
Action: Mouse moved to (625, 387)
Screenshot: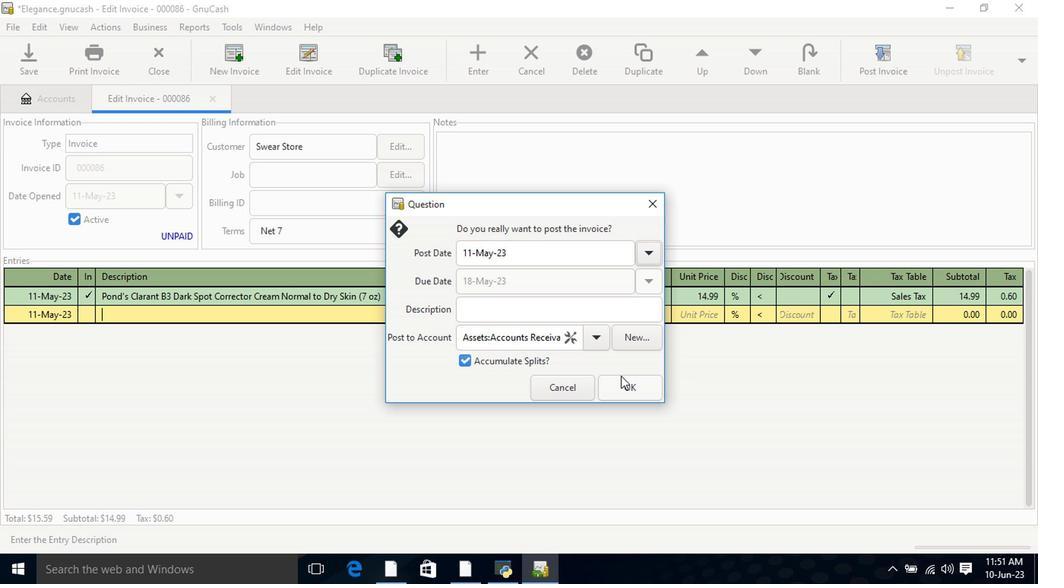 
Action: Mouse pressed left at (625, 387)
Screenshot: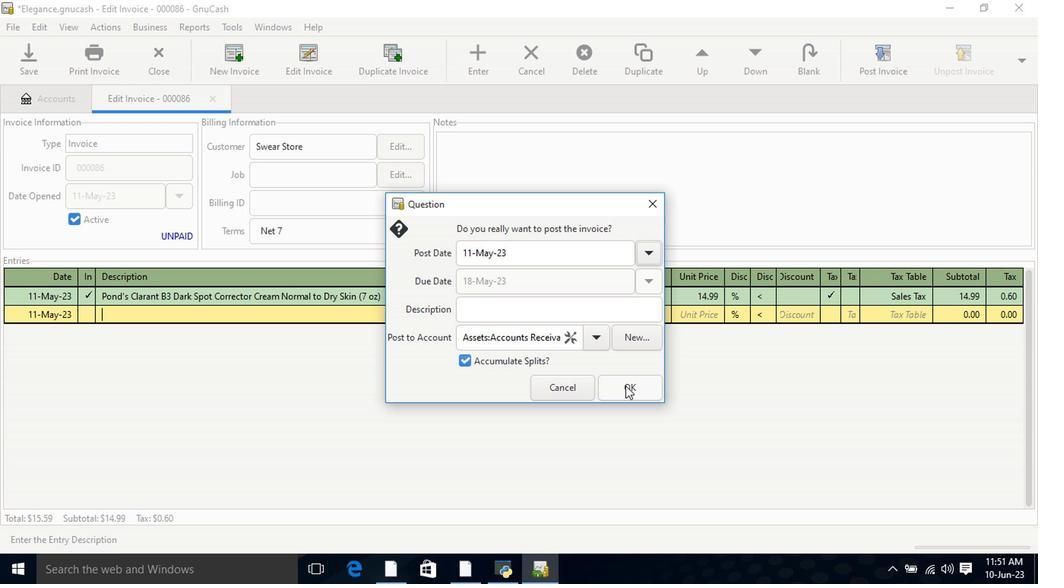 
Action: Mouse moved to (988, 63)
Screenshot: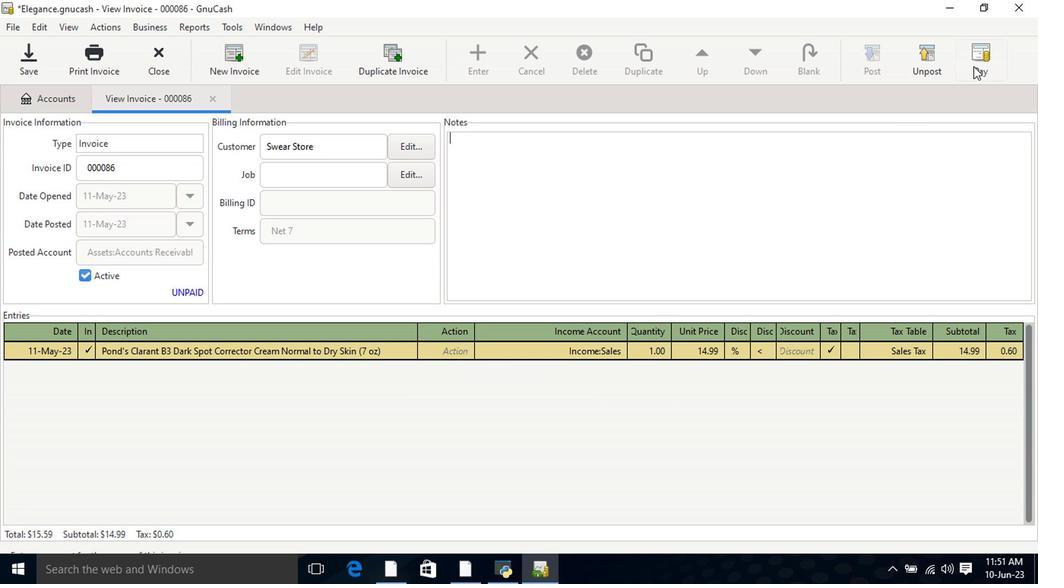 
Action: Mouse pressed left at (988, 63)
Screenshot: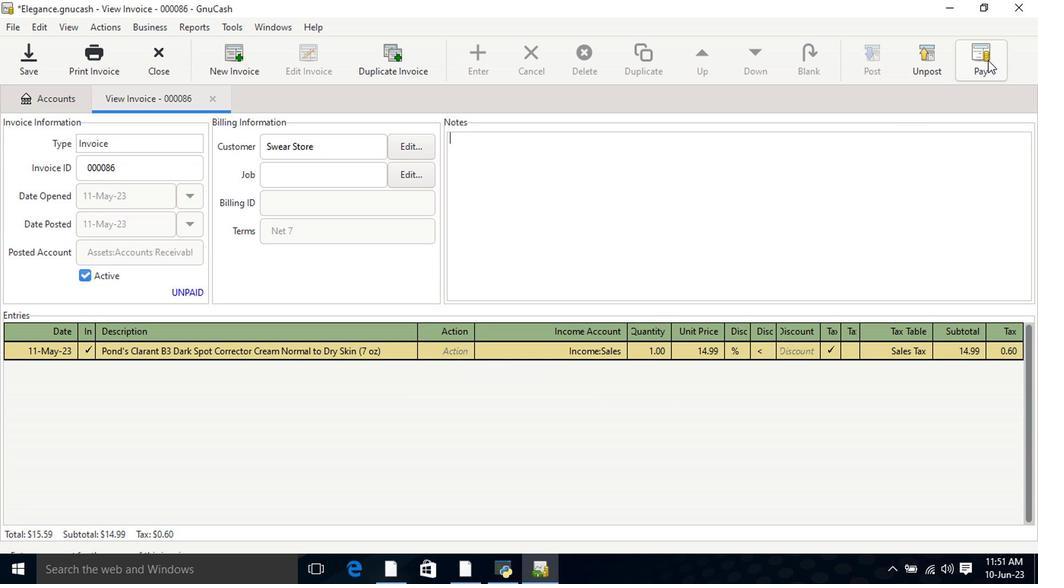 
Action: Mouse moved to (455, 303)
Screenshot: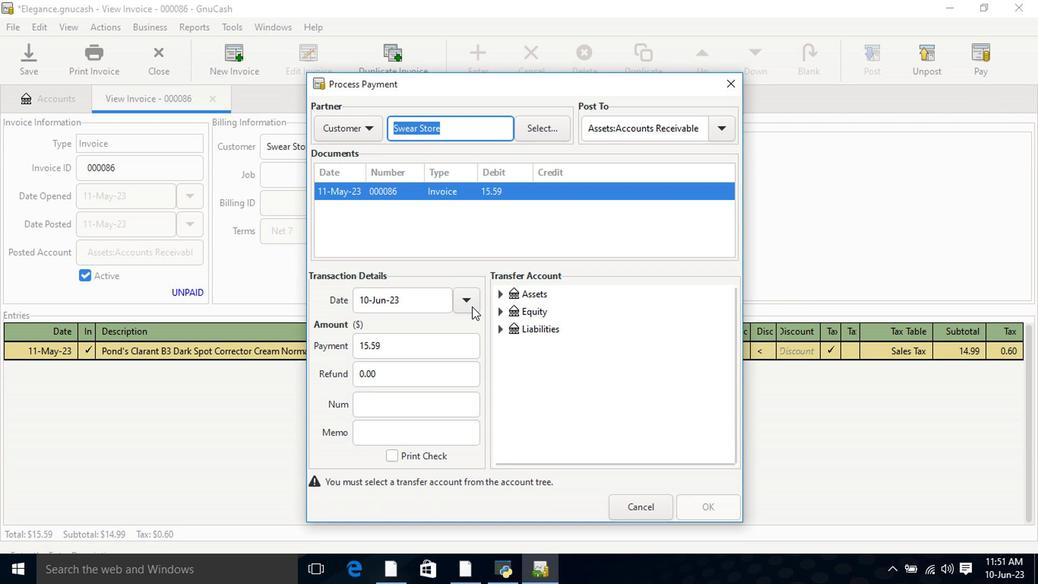 
Action: Mouse pressed left at (455, 303)
Screenshot: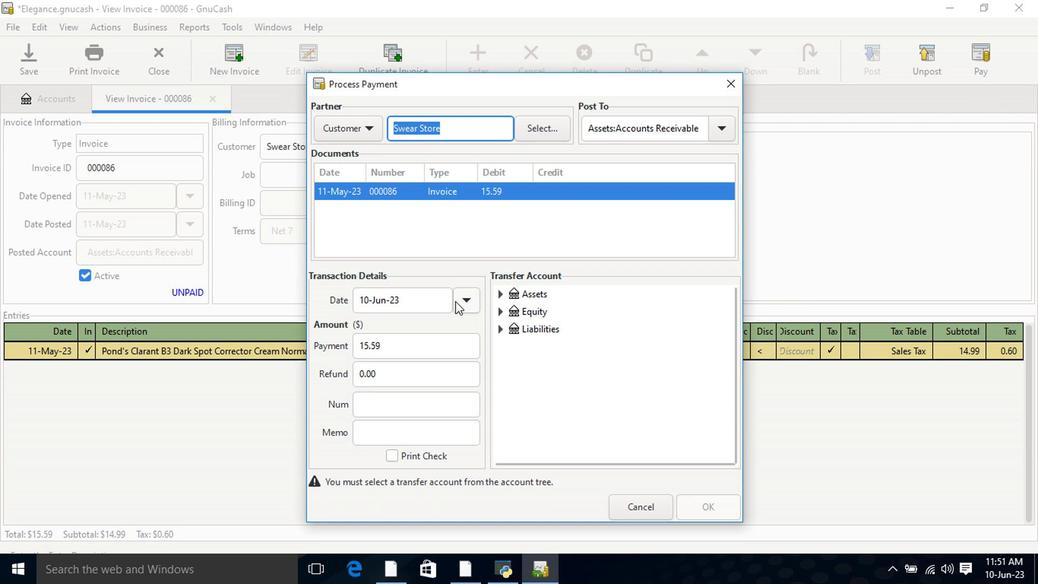 
Action: Mouse moved to (344, 325)
Screenshot: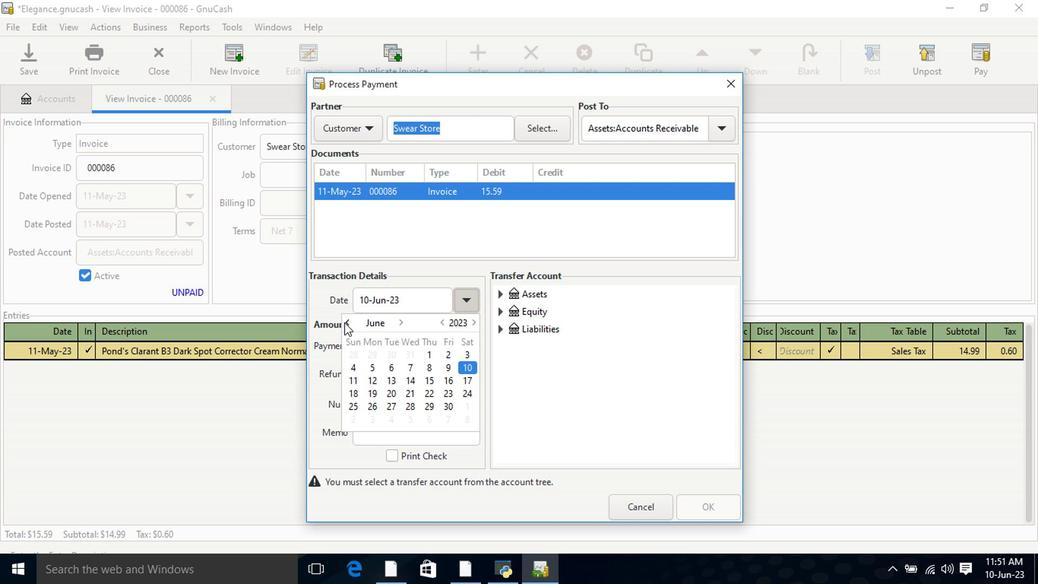 
Action: Mouse pressed left at (344, 325)
Screenshot: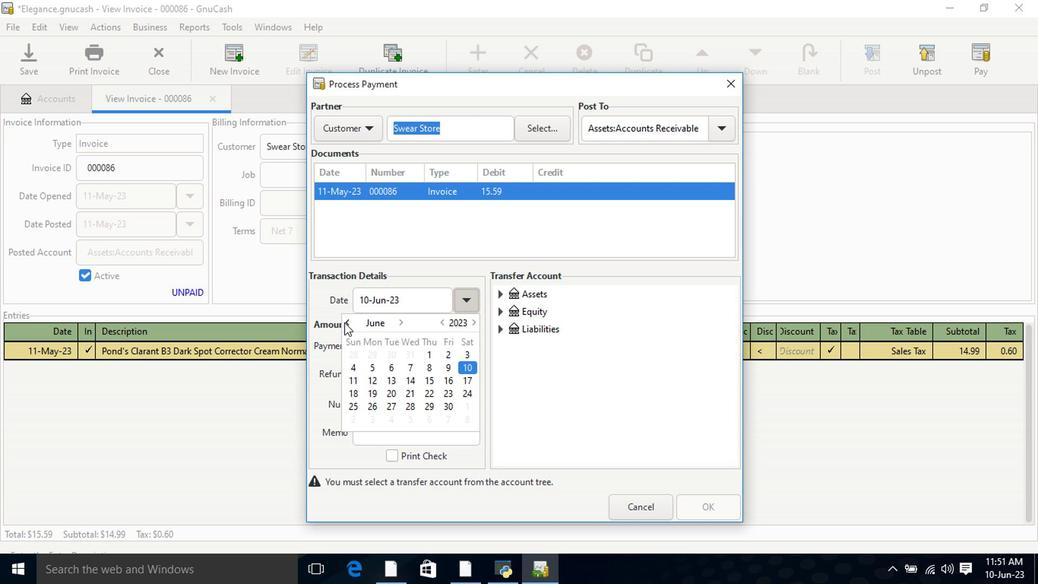 
Action: Mouse moved to (414, 380)
Screenshot: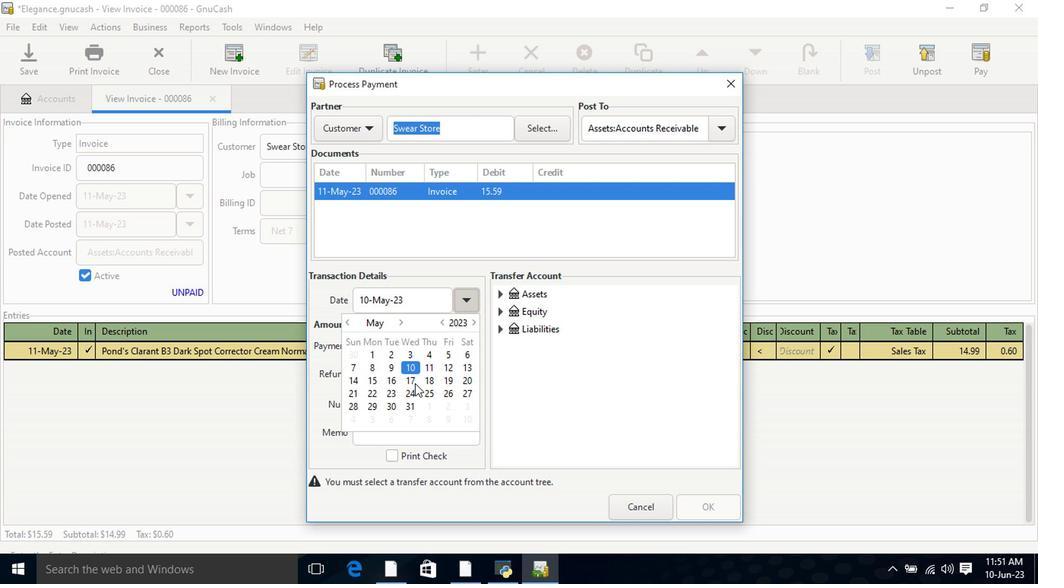 
Action: Mouse pressed left at (414, 380)
Screenshot: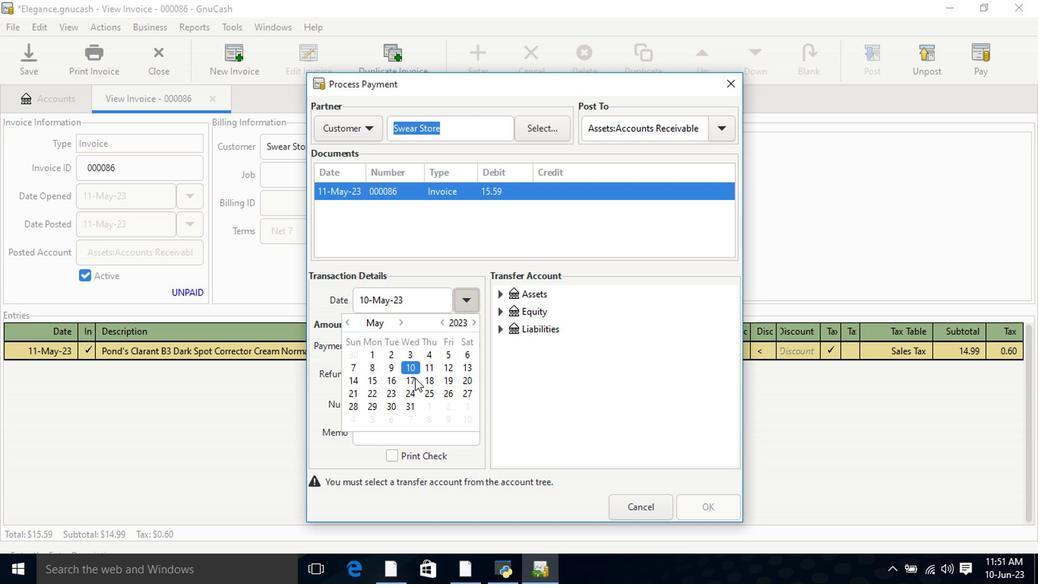 
Action: Mouse pressed left at (414, 380)
Screenshot: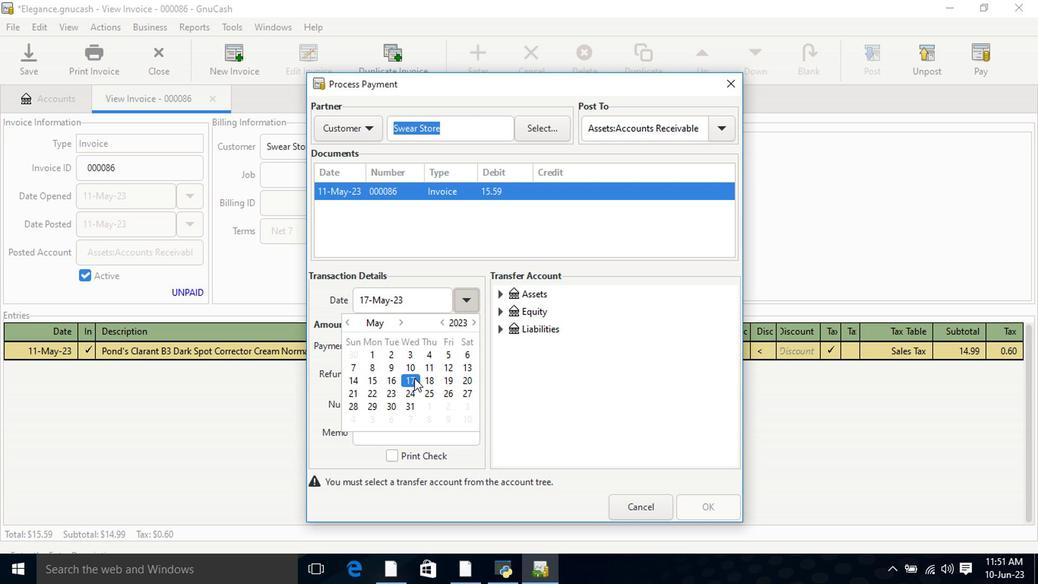 
Action: Mouse moved to (497, 297)
Screenshot: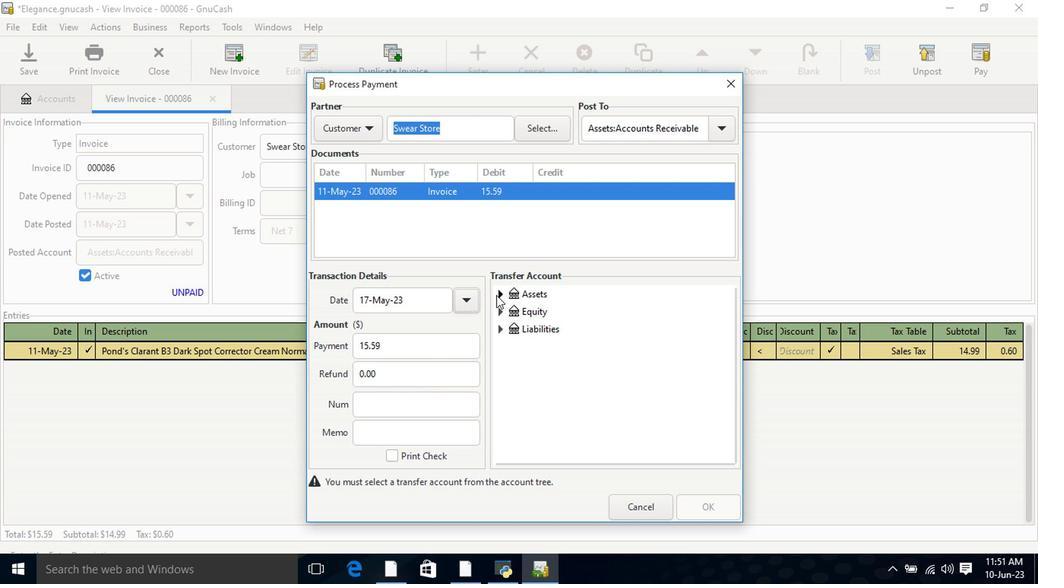 
Action: Mouse pressed left at (497, 297)
Screenshot: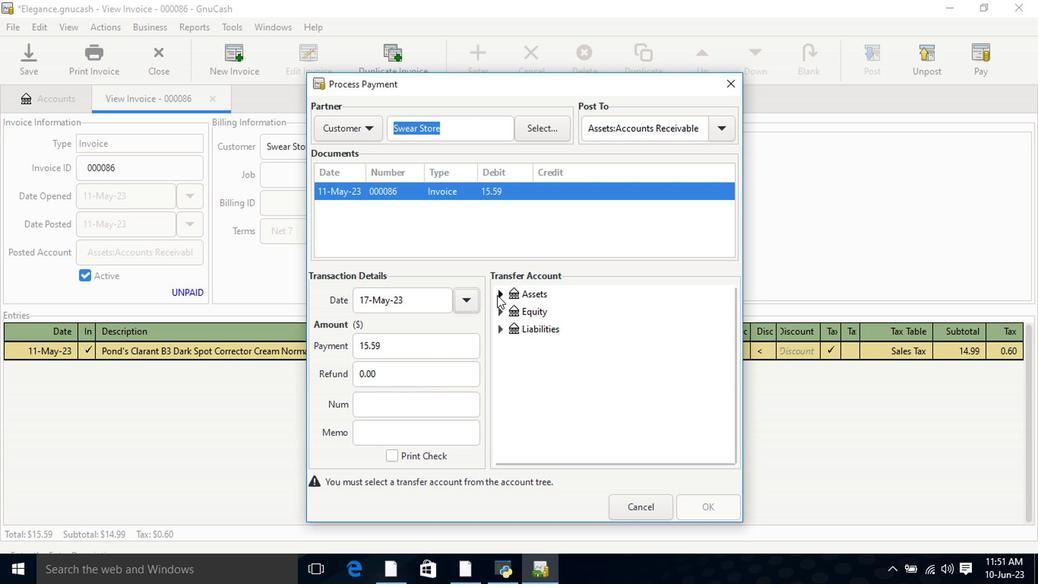 
Action: Mouse moved to (517, 316)
Screenshot: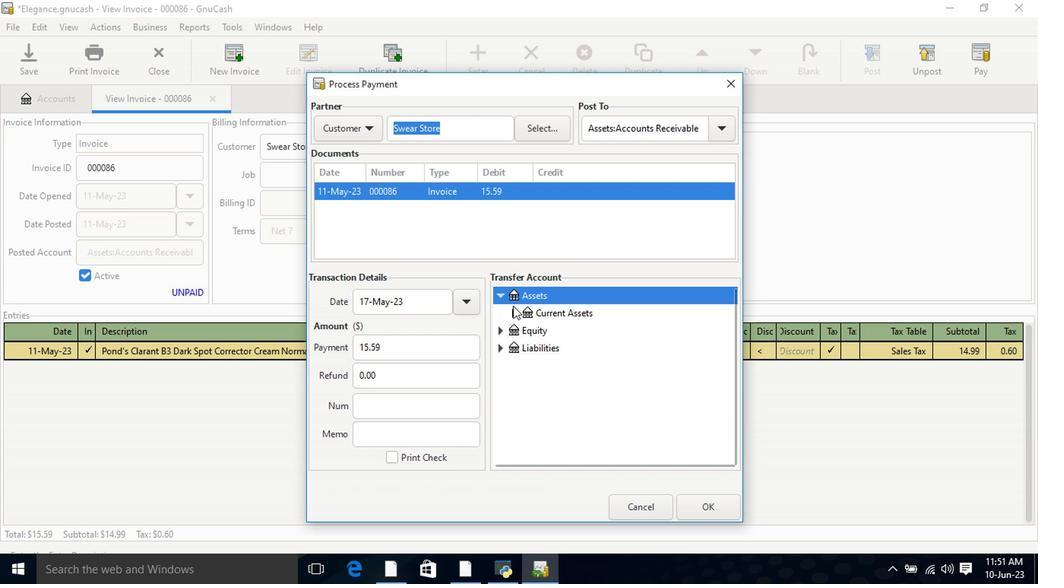 
Action: Mouse pressed left at (517, 316)
Screenshot: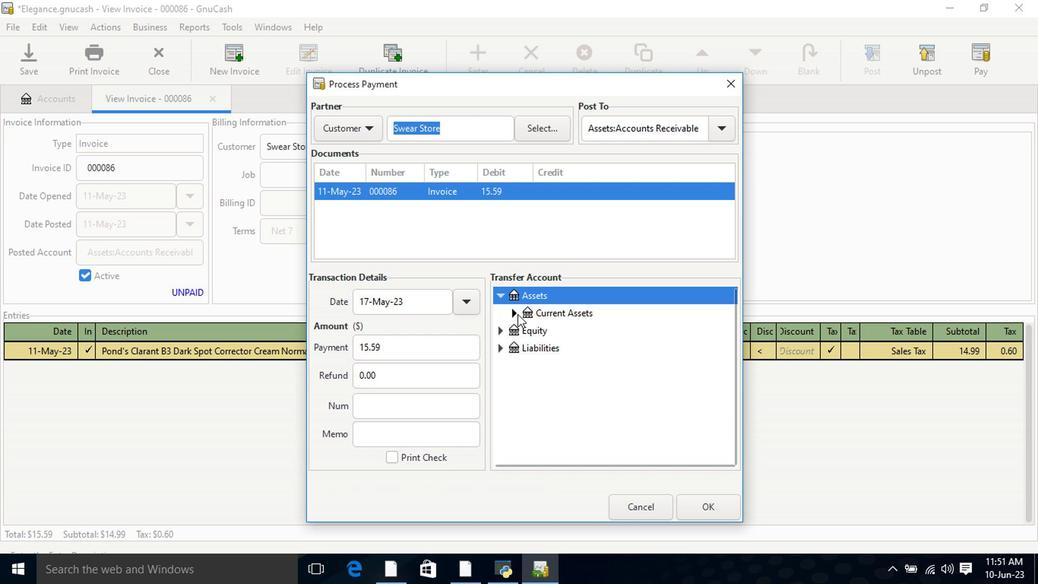 
Action: Mouse moved to (554, 335)
Screenshot: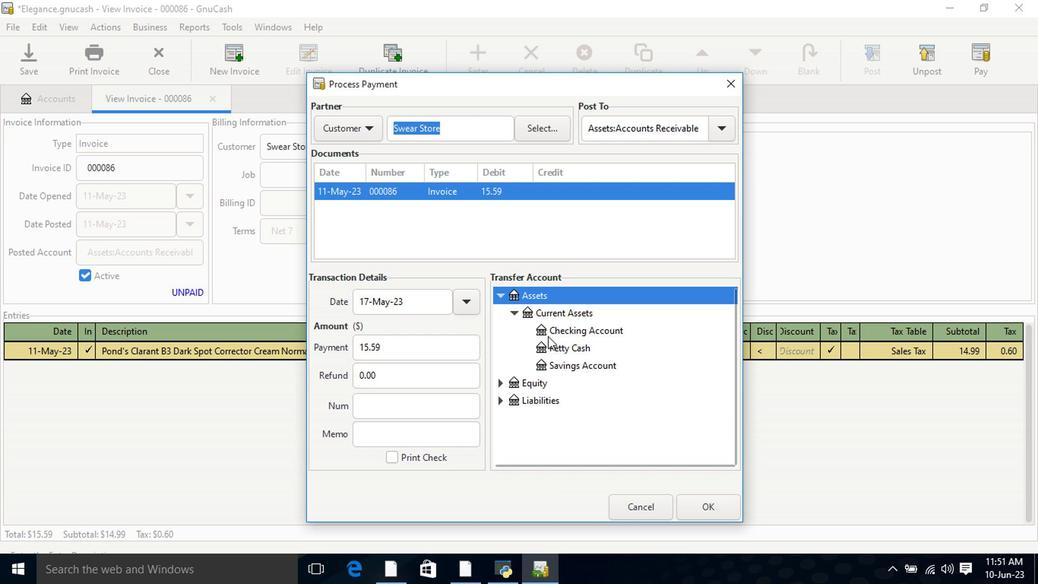 
Action: Mouse pressed left at (554, 335)
Screenshot: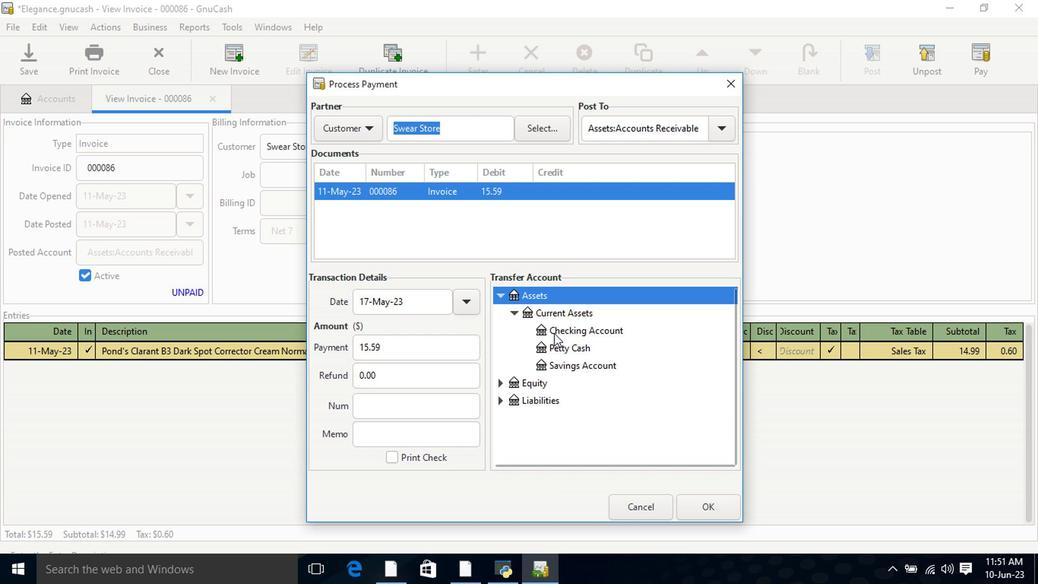 
Action: Mouse moved to (708, 509)
Screenshot: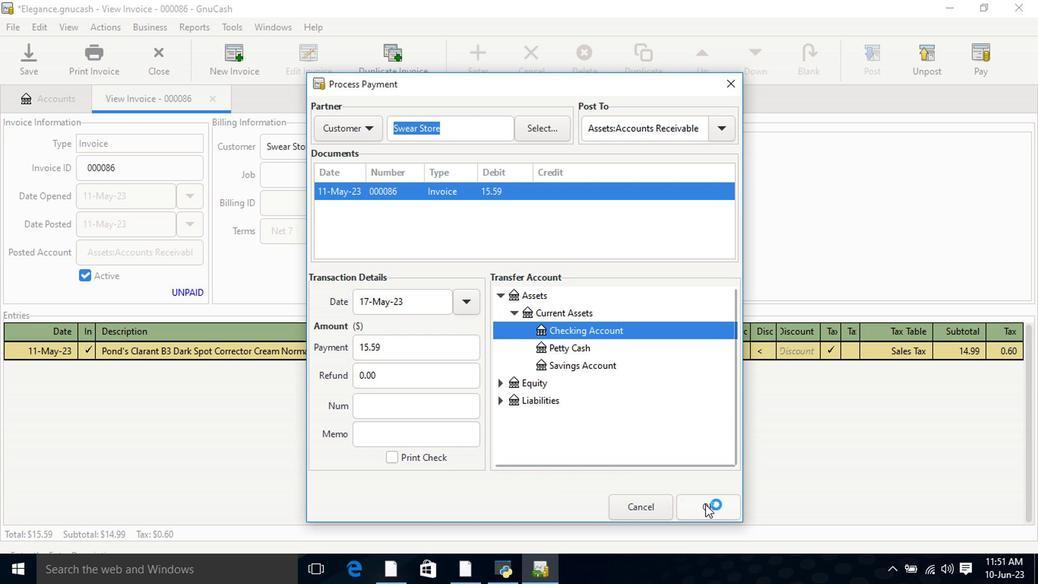 
Action: Mouse pressed left at (708, 509)
Screenshot: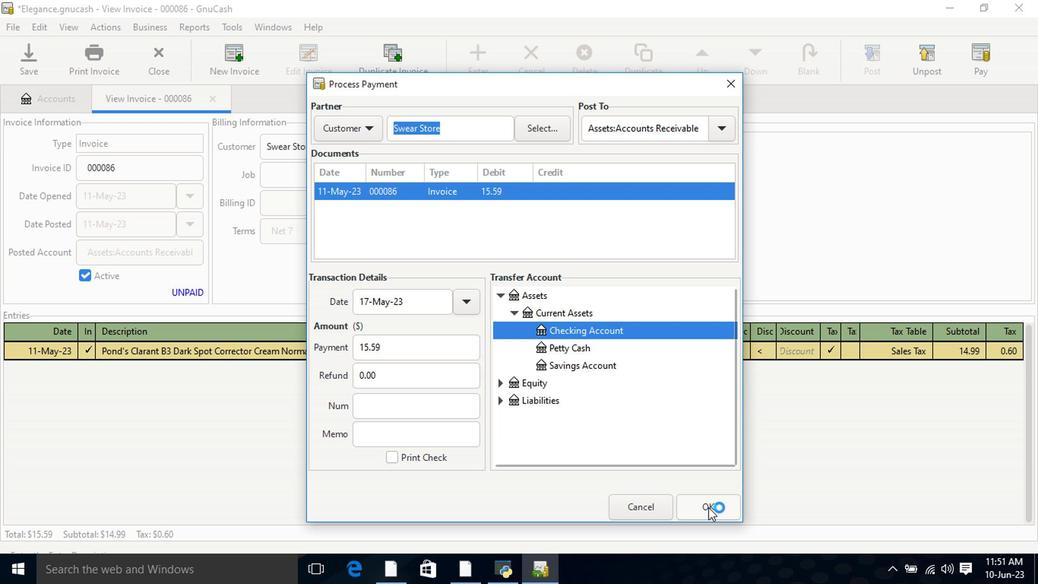 
Action: Mouse moved to (107, 67)
Screenshot: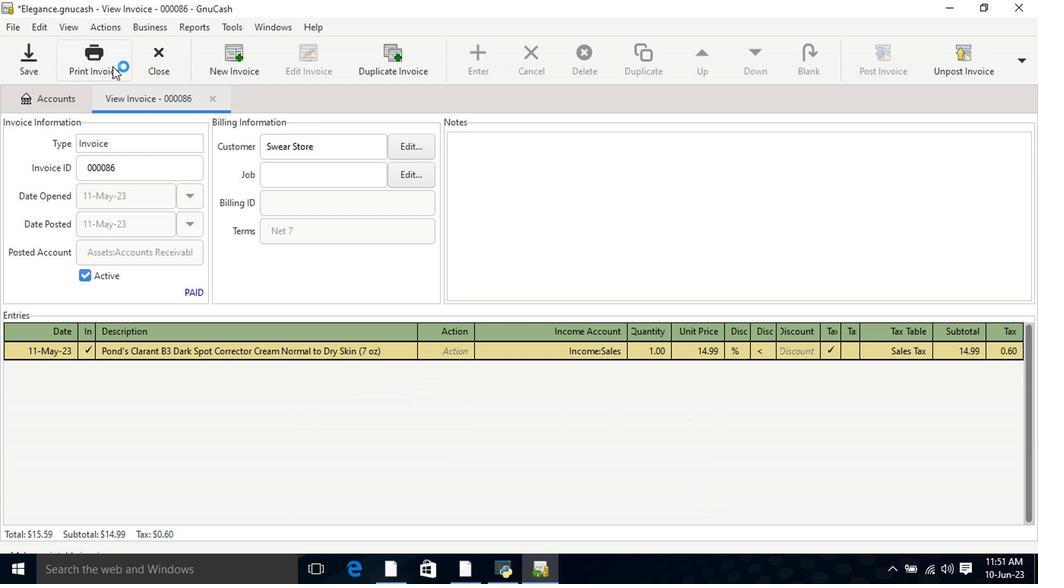 
Action: Mouse pressed left at (107, 67)
Screenshot: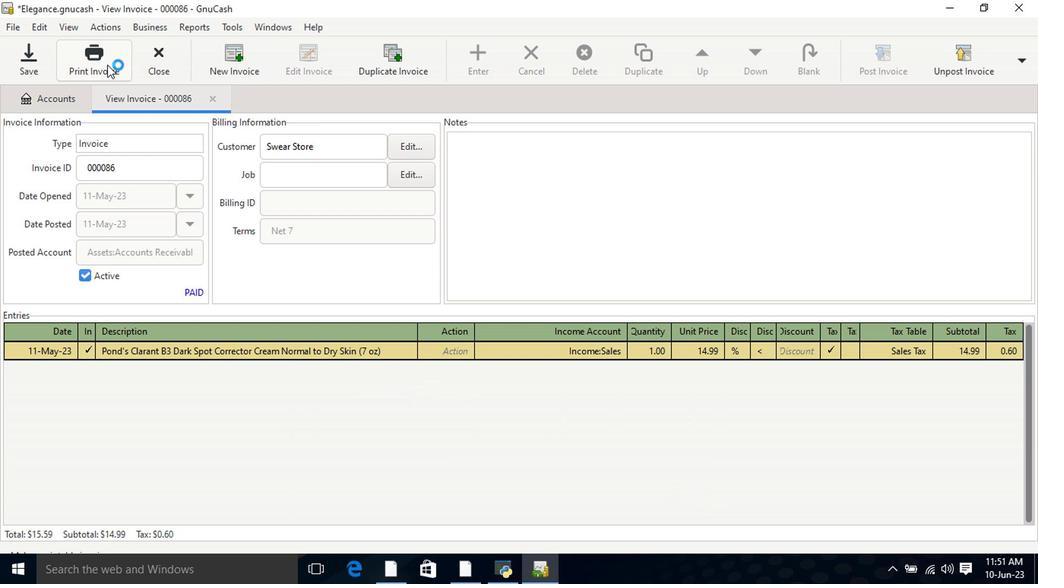 
Action: Mouse moved to (589, 479)
Screenshot: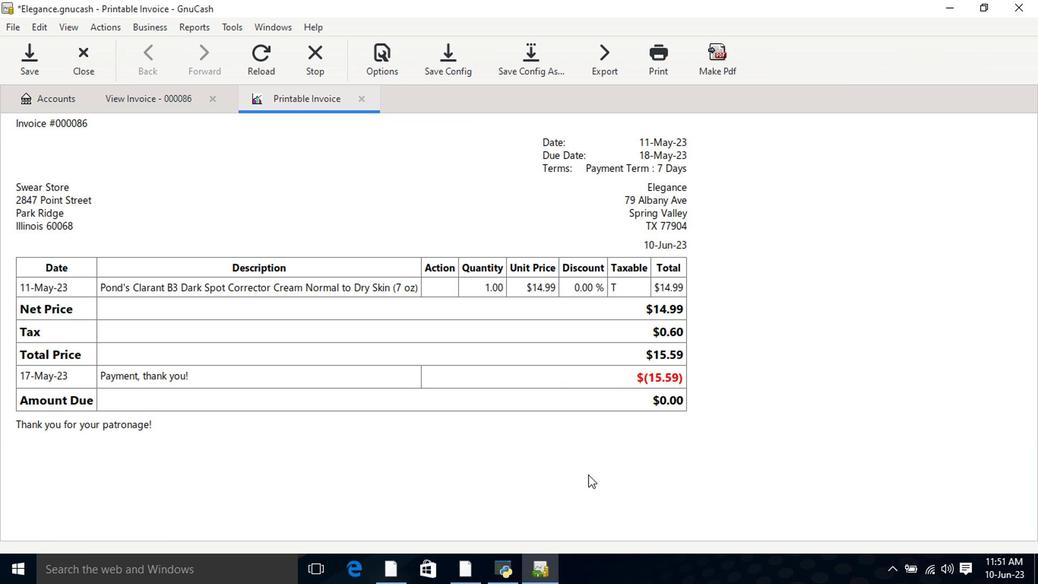 
